 Task: Search one way flight ticket for 5 adults, 1 child, 2 infants in seat and 1 infant on lap in business from Tinian Island: Tinian International Airport (west Tinian) to Greenville: Pitt-greenville Airport on 5-2-2023. Choice of flights is Delta. Number of bags: 1 carry on bag. Price is upto 50000. Outbound departure time preference is 16:45.
Action: Mouse moved to (370, 328)
Screenshot: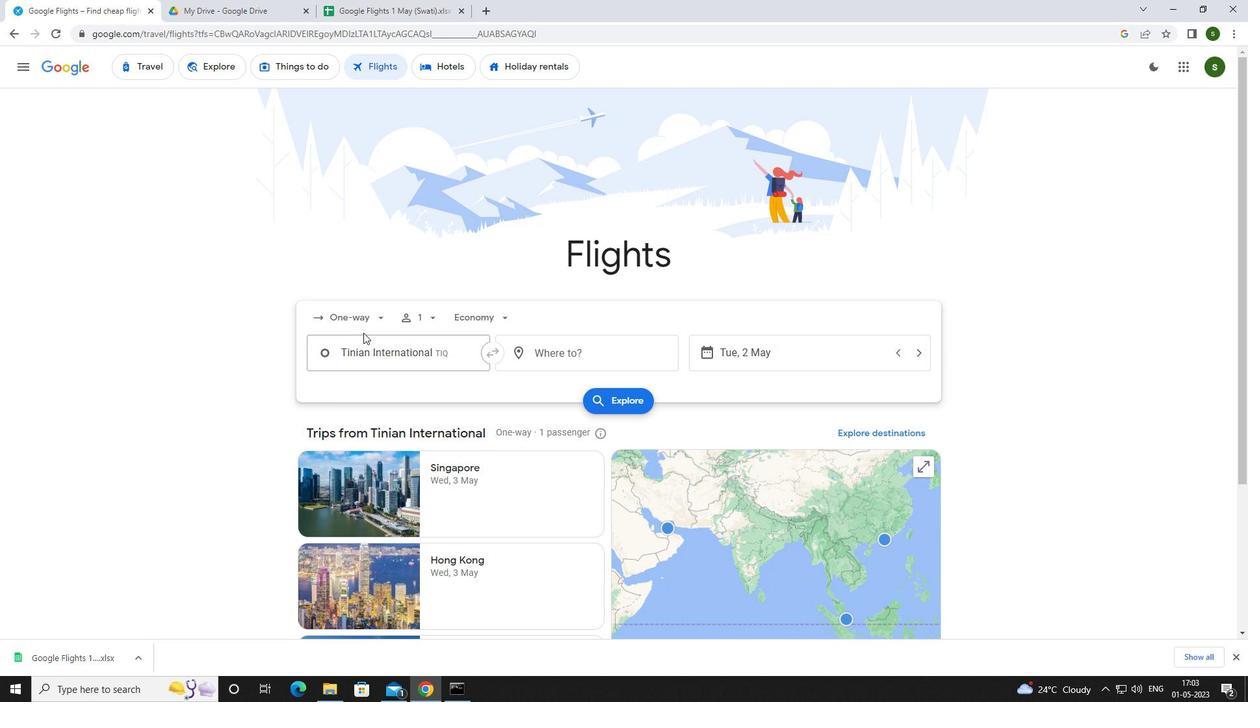 
Action: Mouse pressed left at (370, 328)
Screenshot: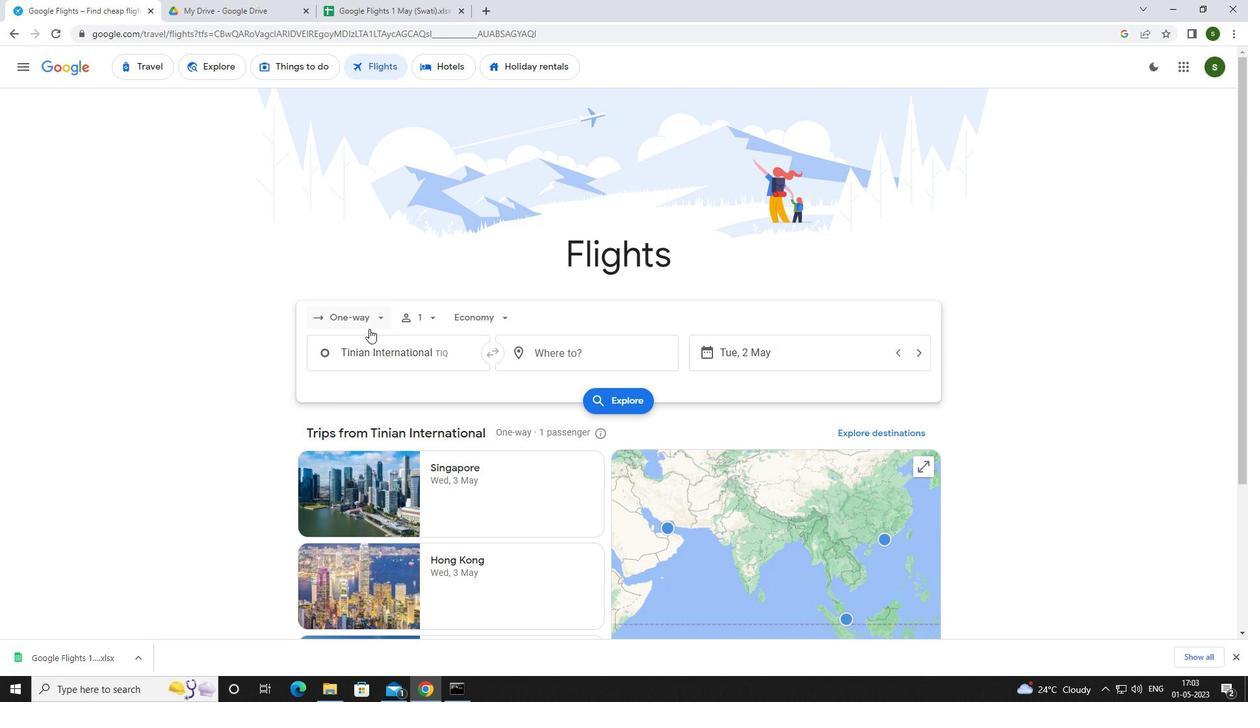 
Action: Mouse moved to (383, 368)
Screenshot: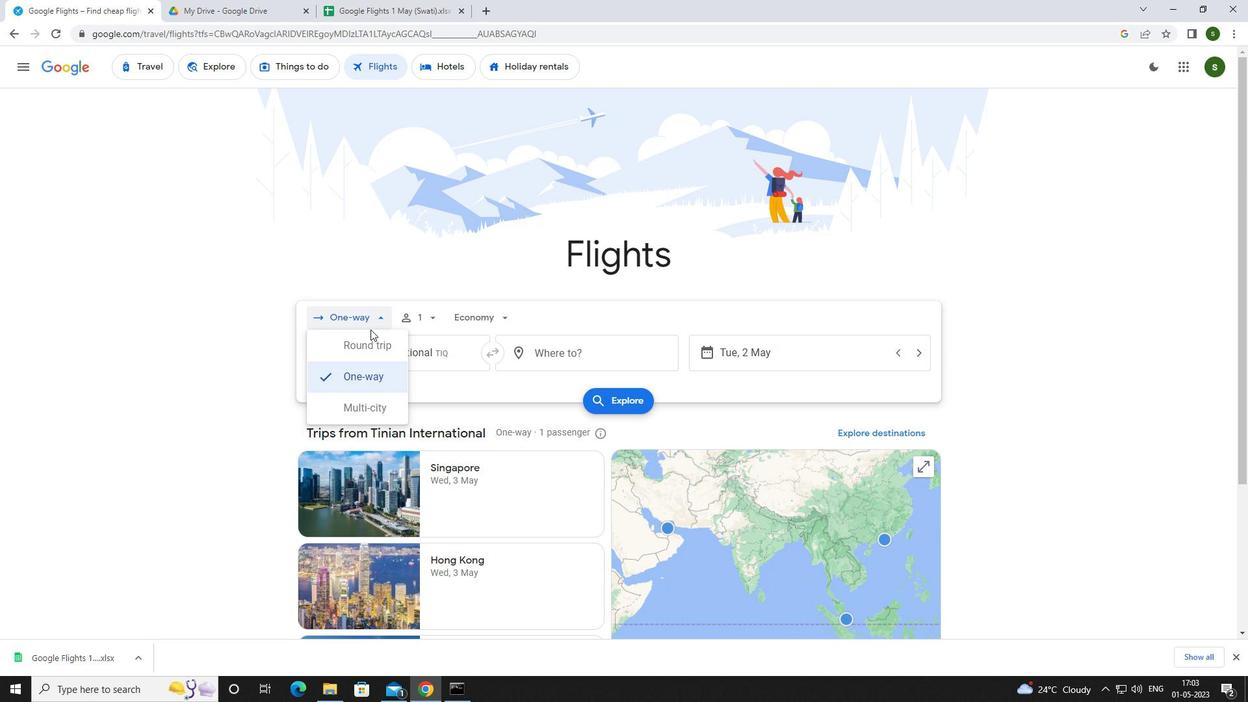 
Action: Mouse pressed left at (383, 368)
Screenshot: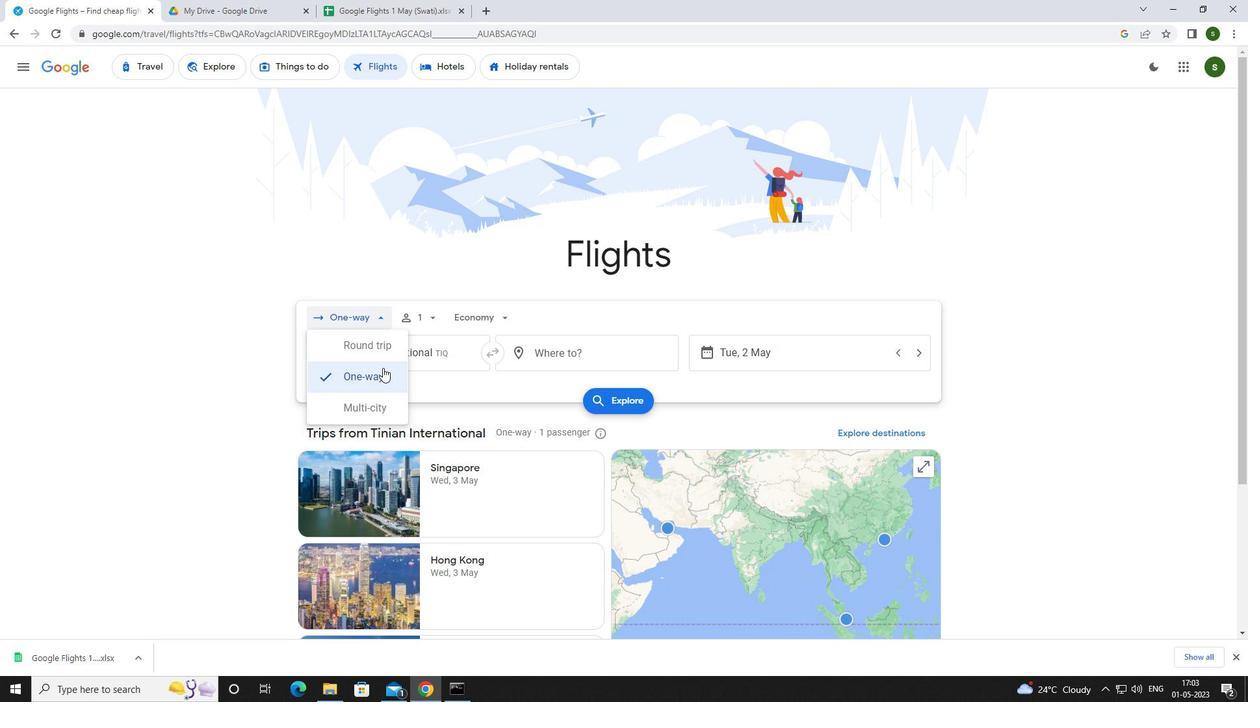 
Action: Mouse moved to (432, 314)
Screenshot: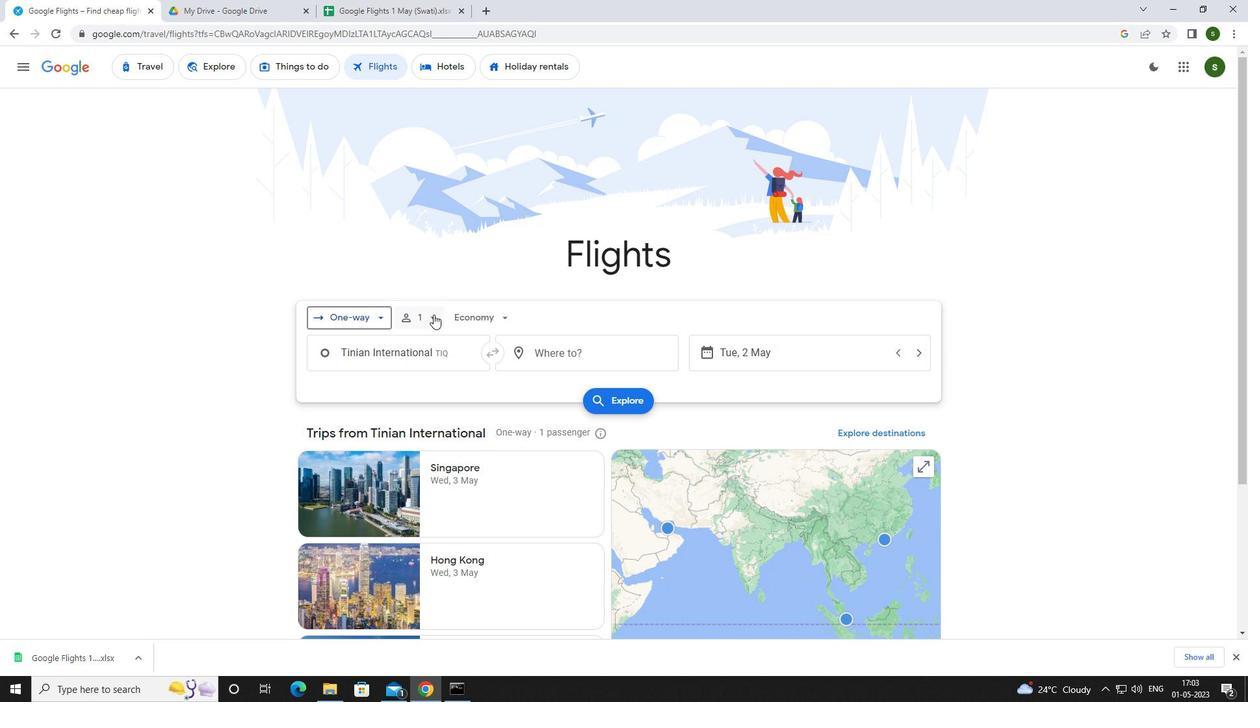 
Action: Mouse pressed left at (432, 314)
Screenshot: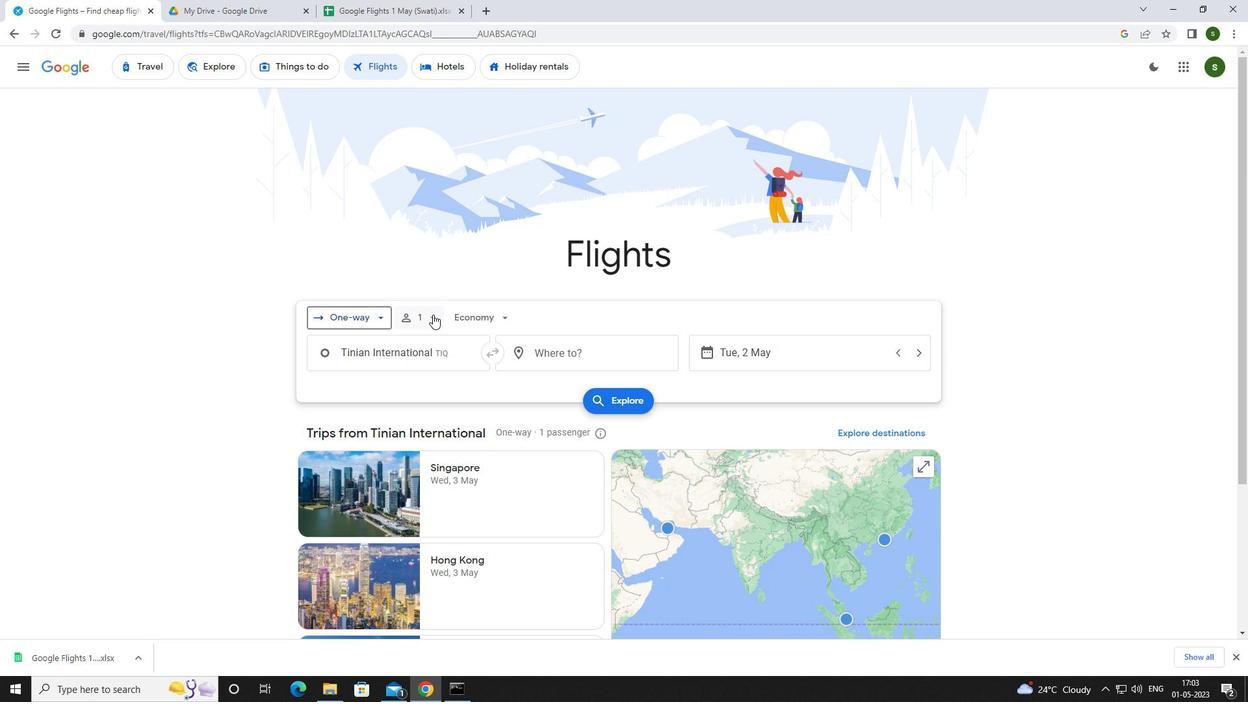 
Action: Mouse moved to (525, 346)
Screenshot: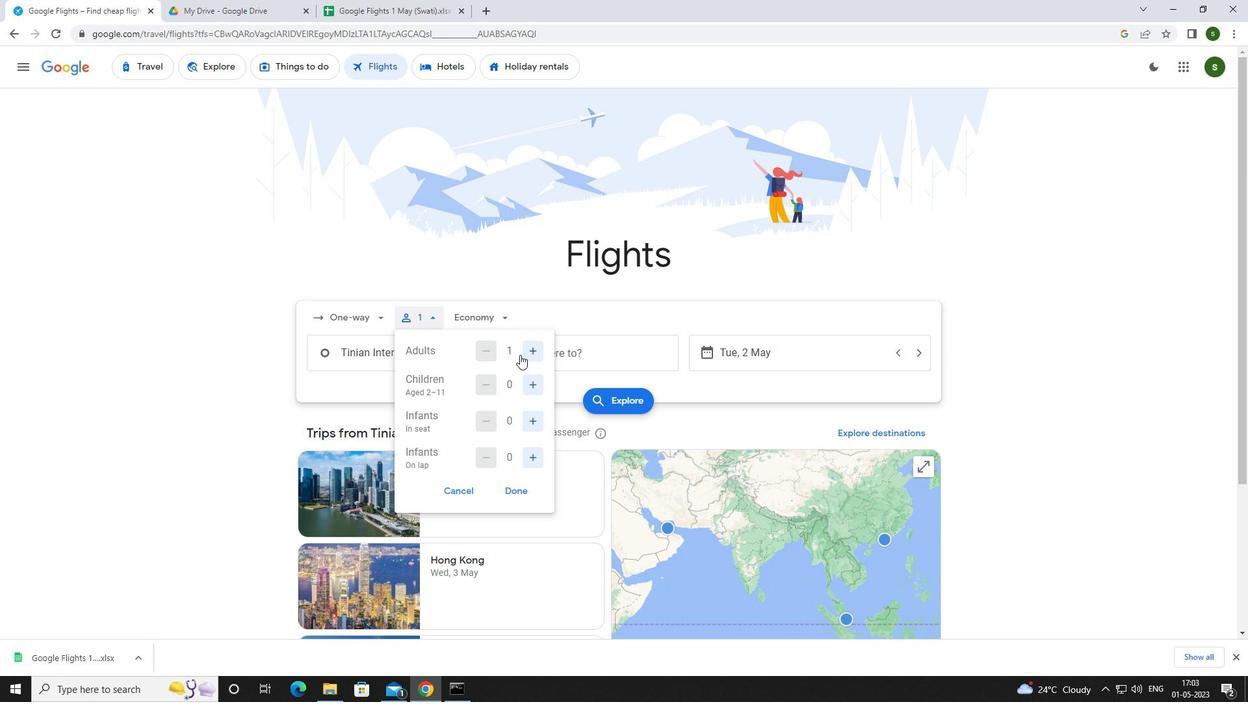 
Action: Mouse pressed left at (525, 346)
Screenshot: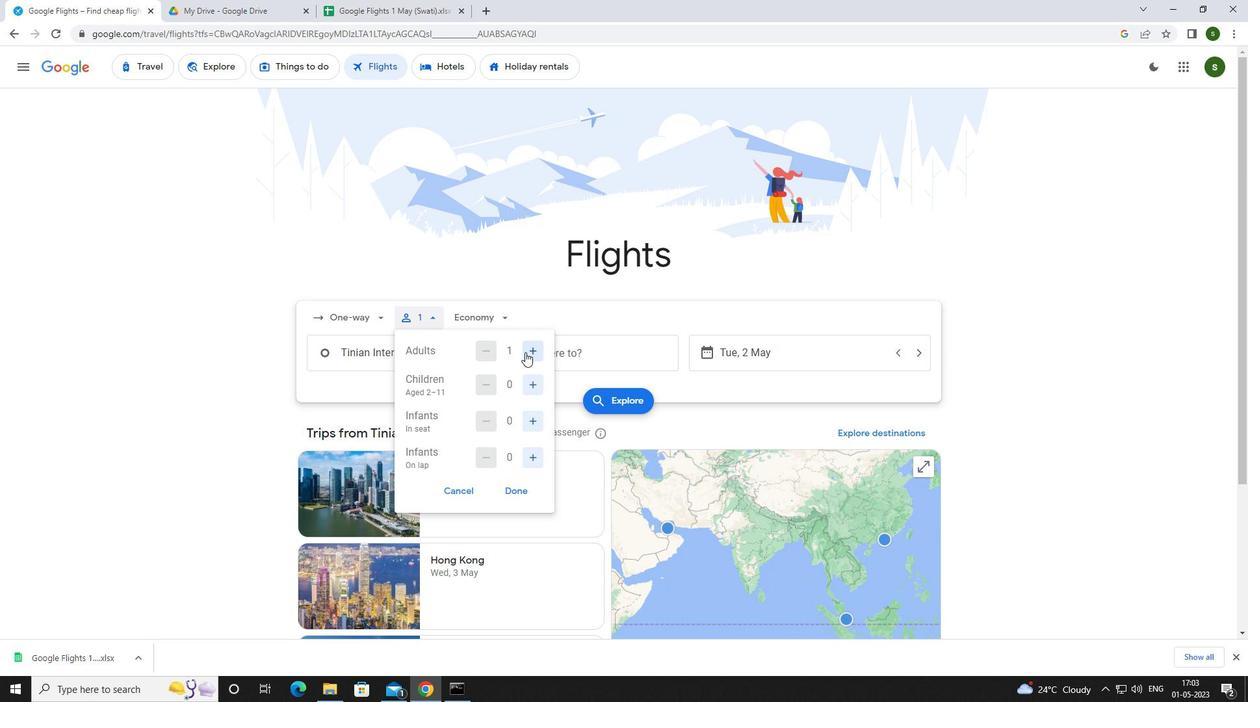 
Action: Mouse pressed left at (525, 346)
Screenshot: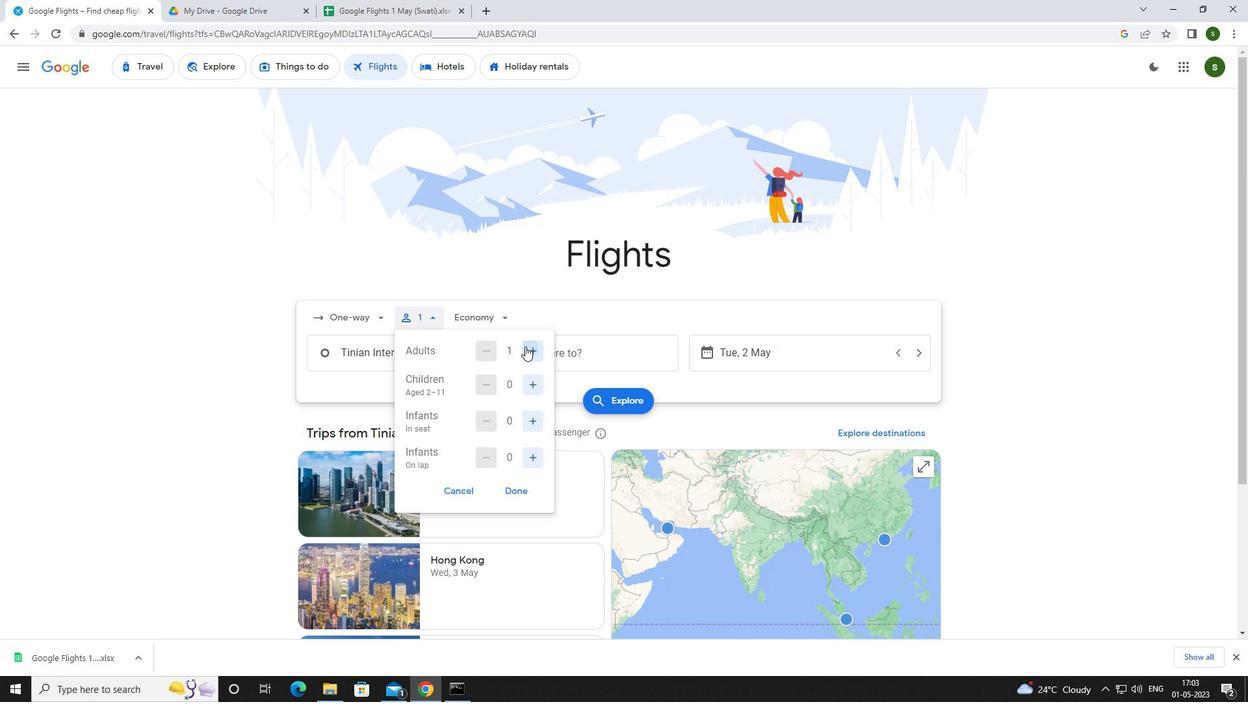 
Action: Mouse pressed left at (525, 346)
Screenshot: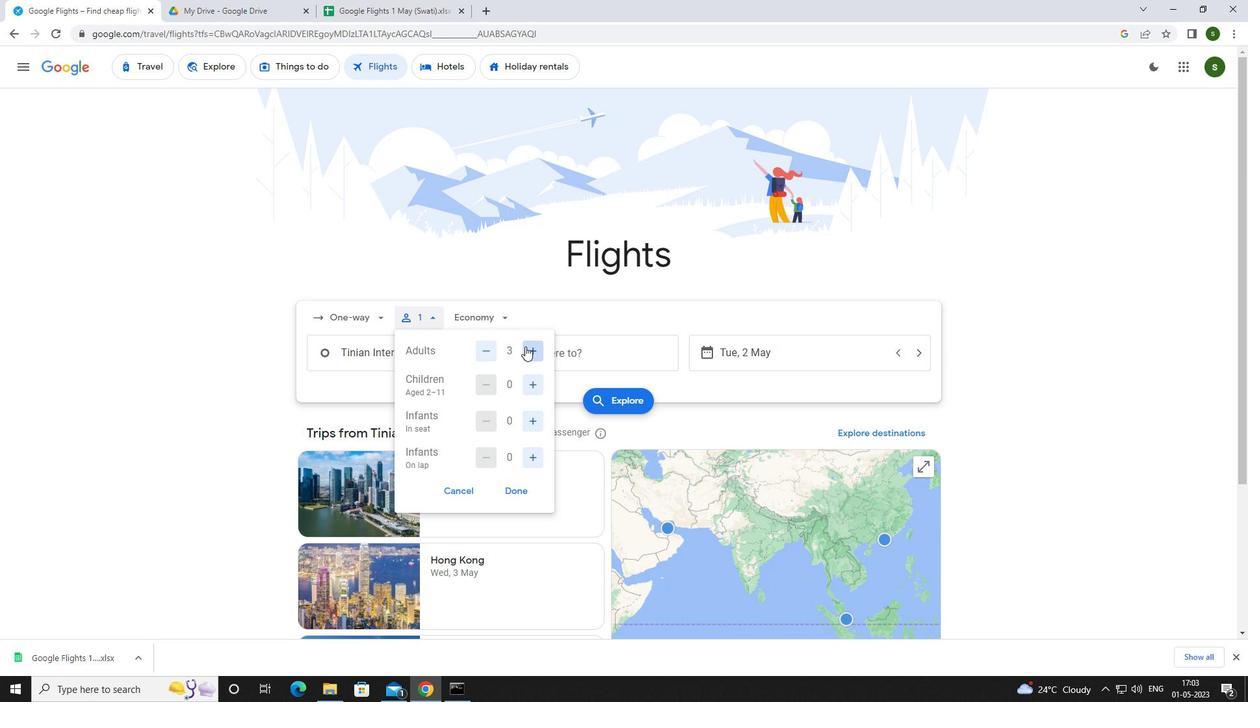 
Action: Mouse pressed left at (525, 346)
Screenshot: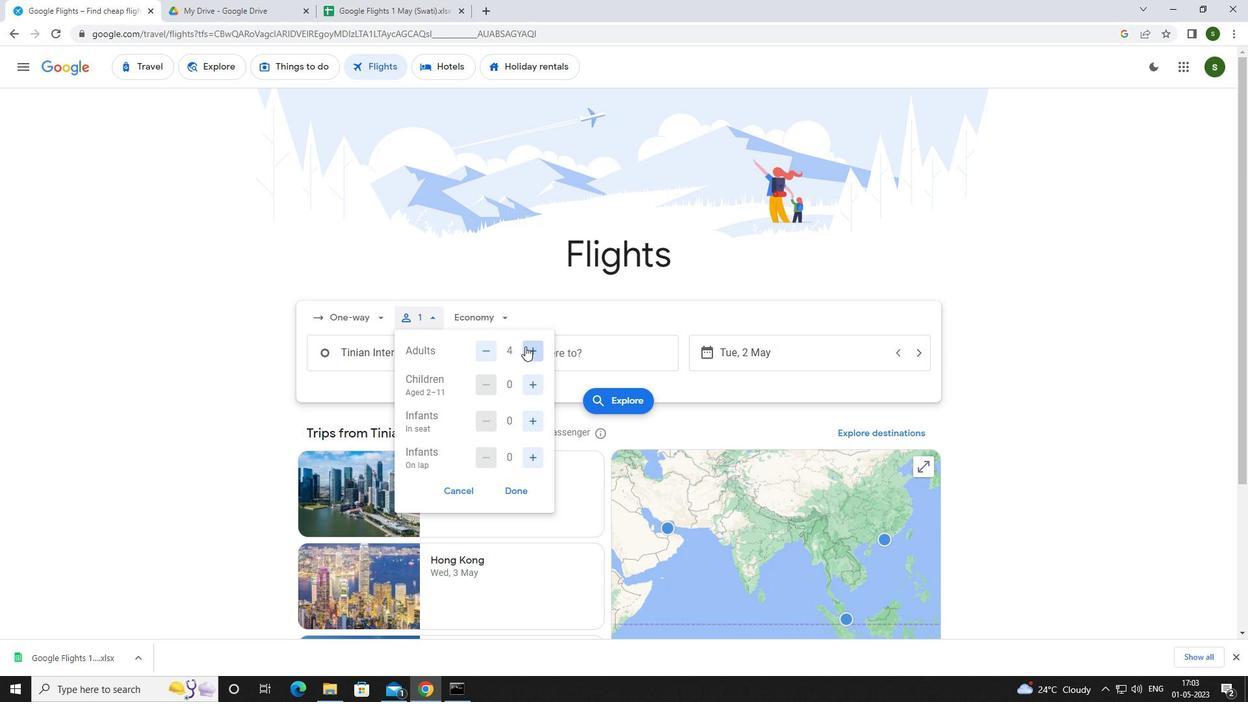 
Action: Mouse moved to (535, 379)
Screenshot: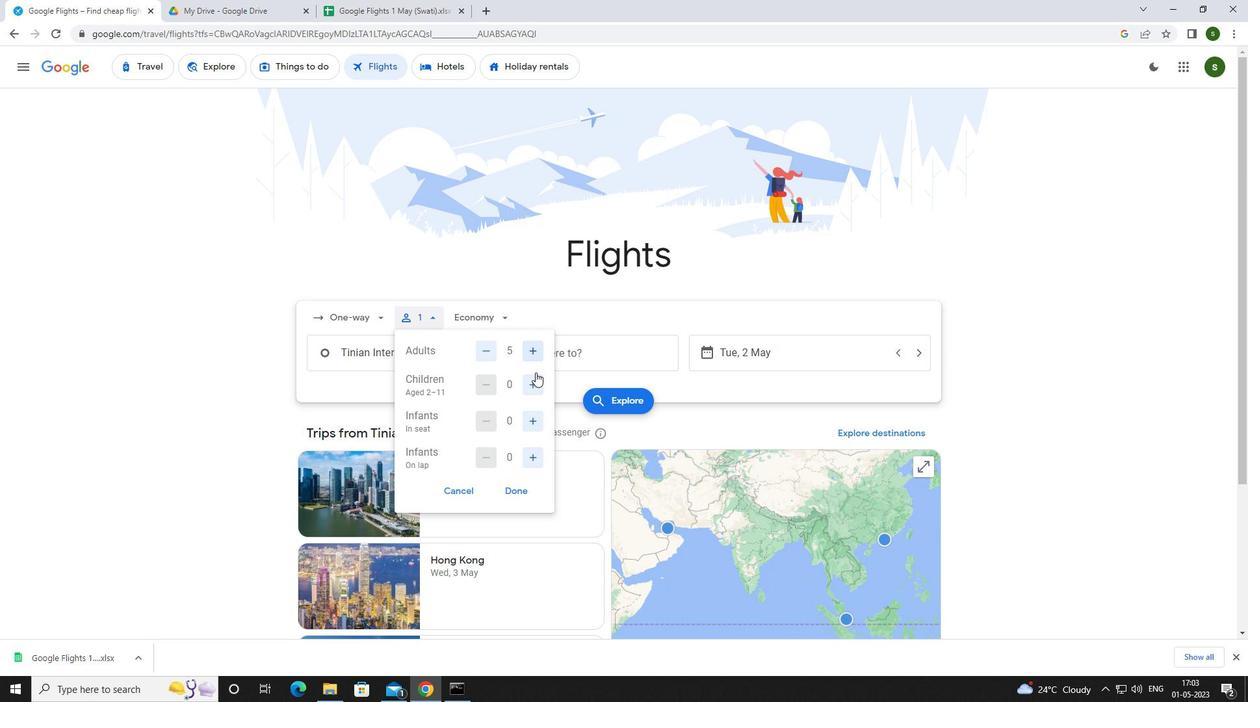 
Action: Mouse pressed left at (535, 379)
Screenshot: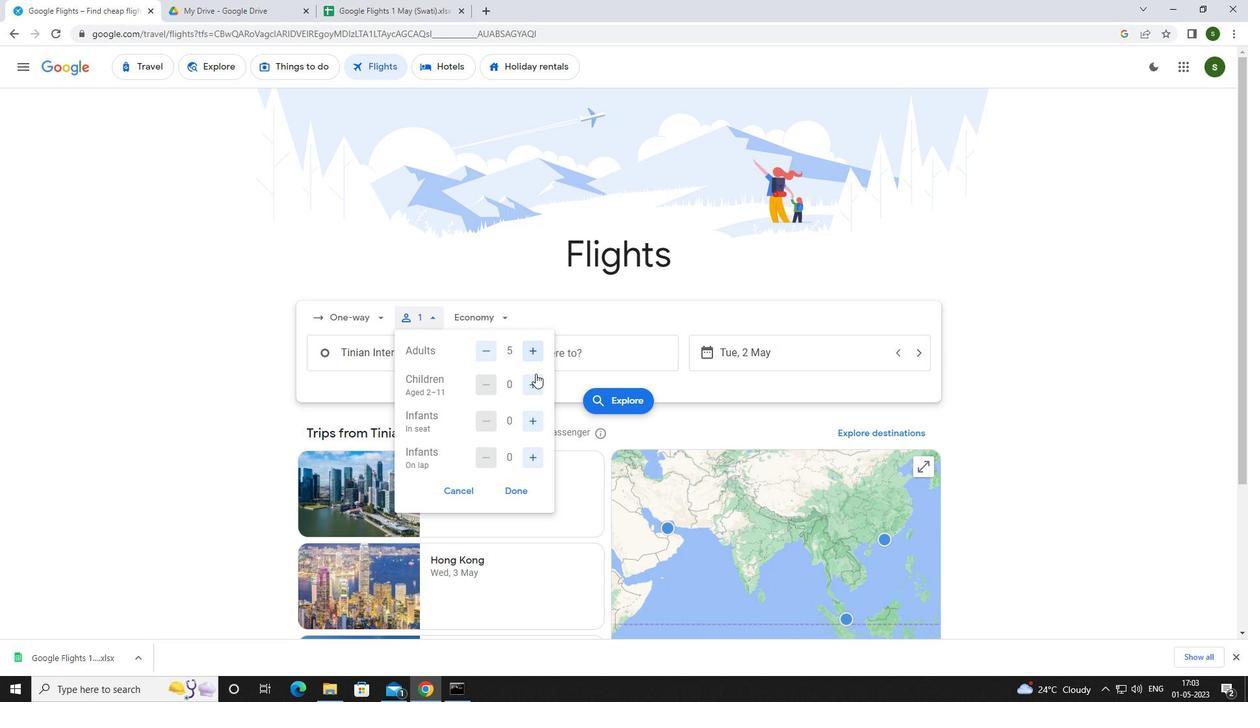 
Action: Mouse moved to (532, 418)
Screenshot: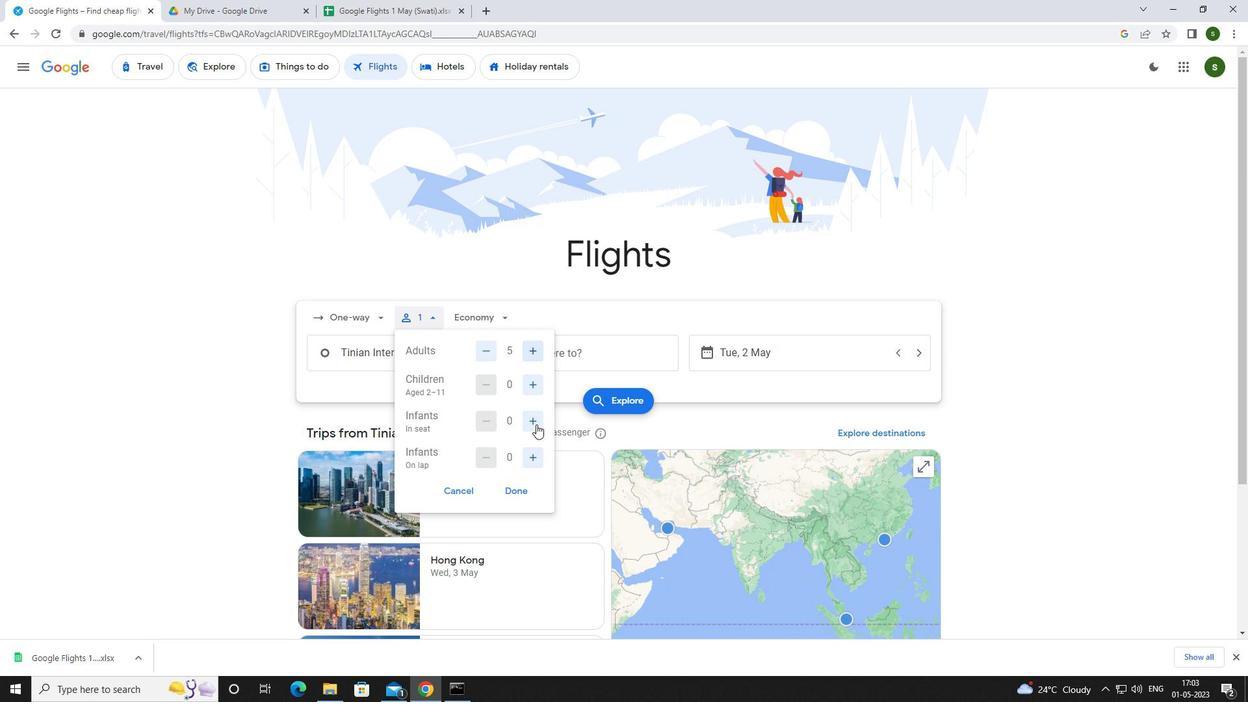 
Action: Mouse pressed left at (532, 418)
Screenshot: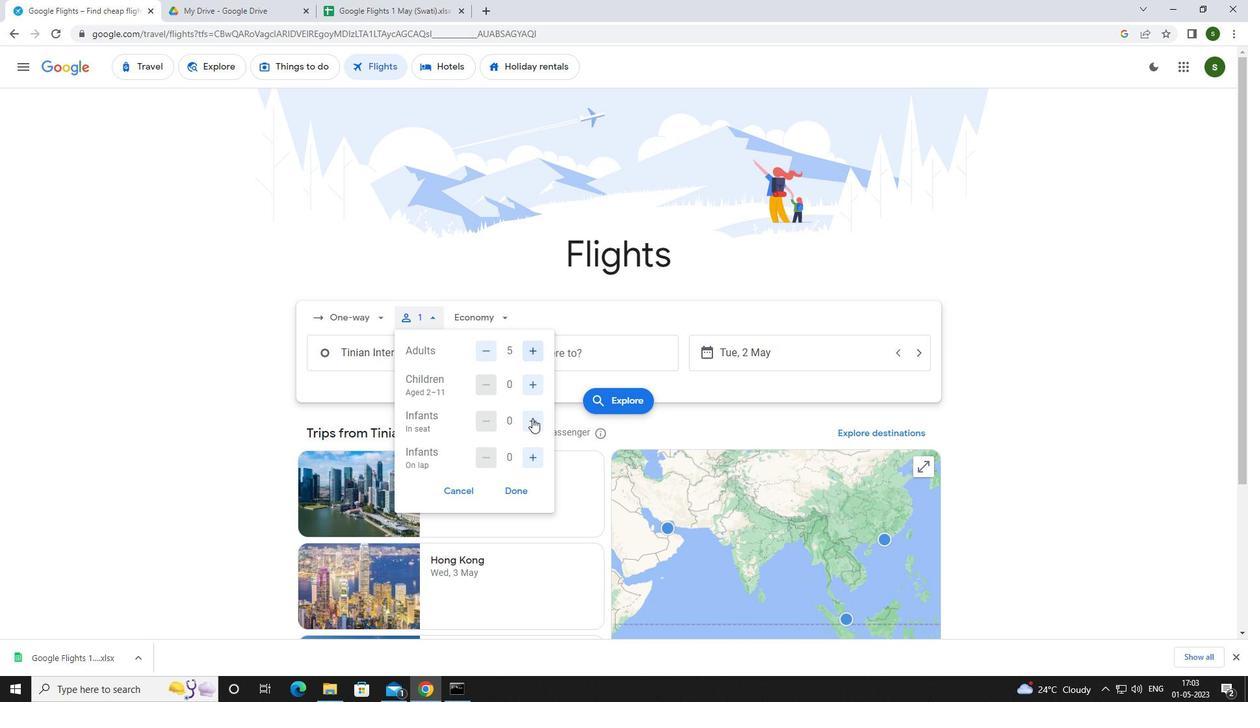
Action: Mouse pressed left at (532, 418)
Screenshot: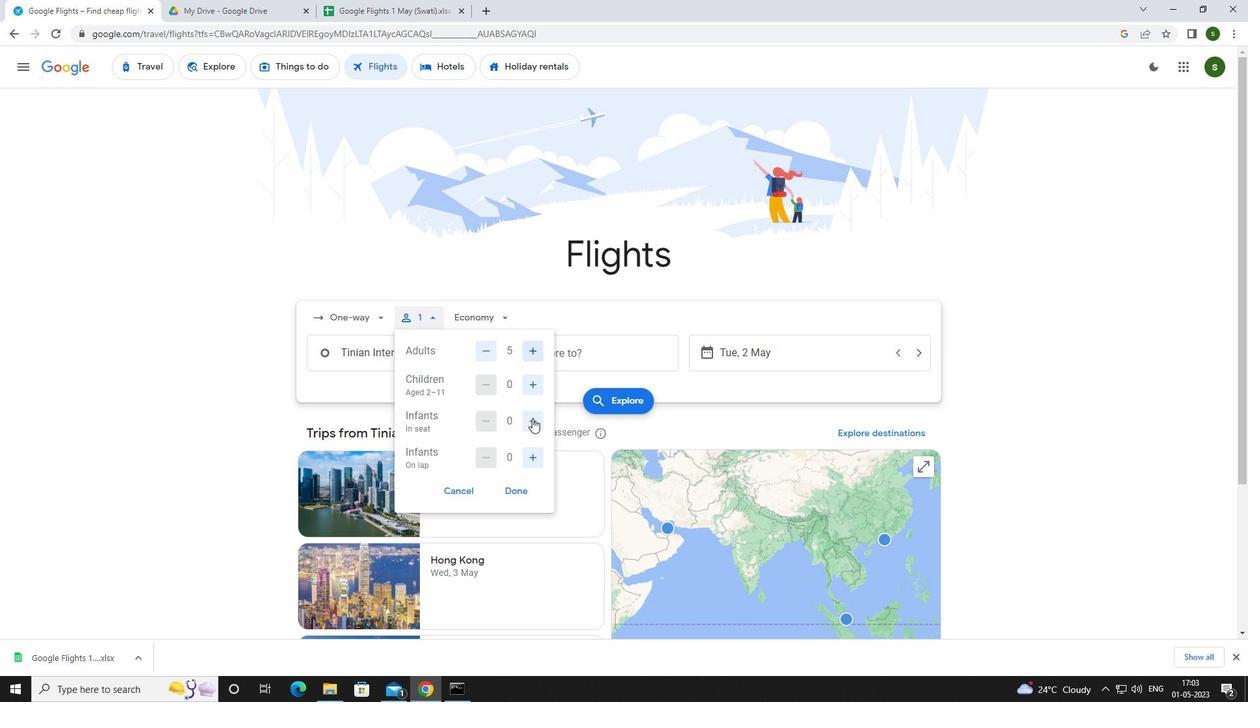 
Action: Mouse moved to (535, 457)
Screenshot: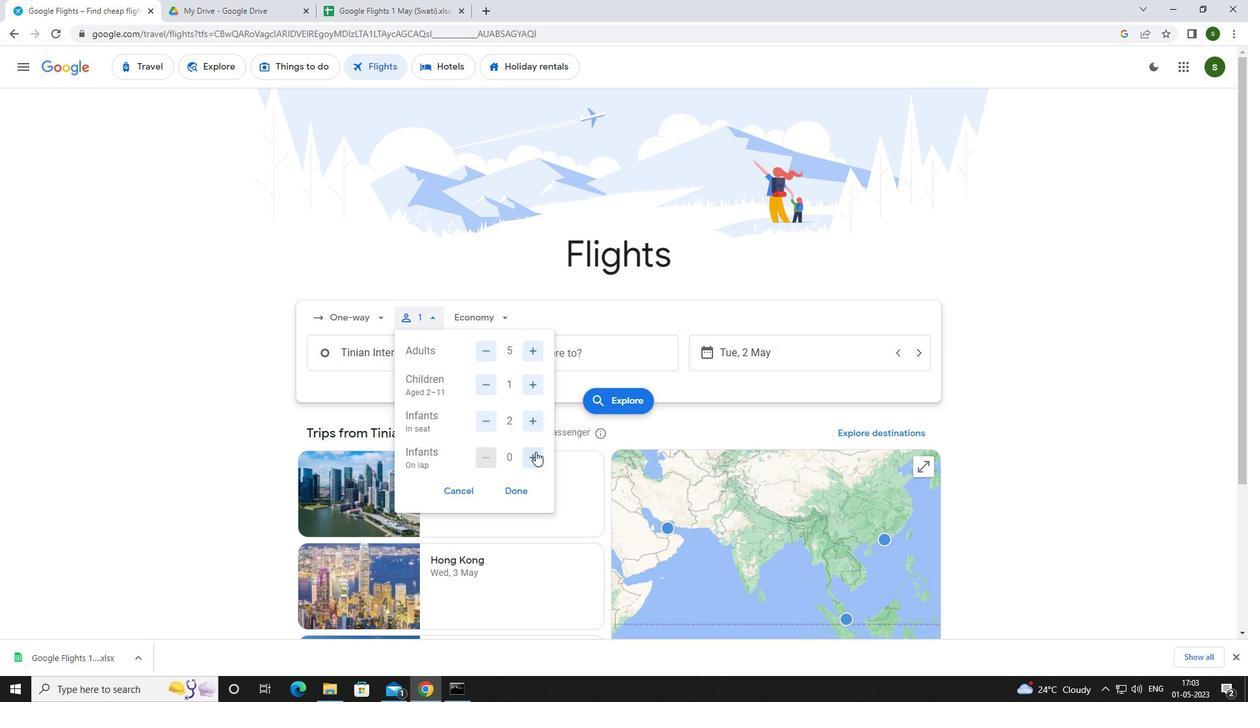 
Action: Mouse pressed left at (535, 457)
Screenshot: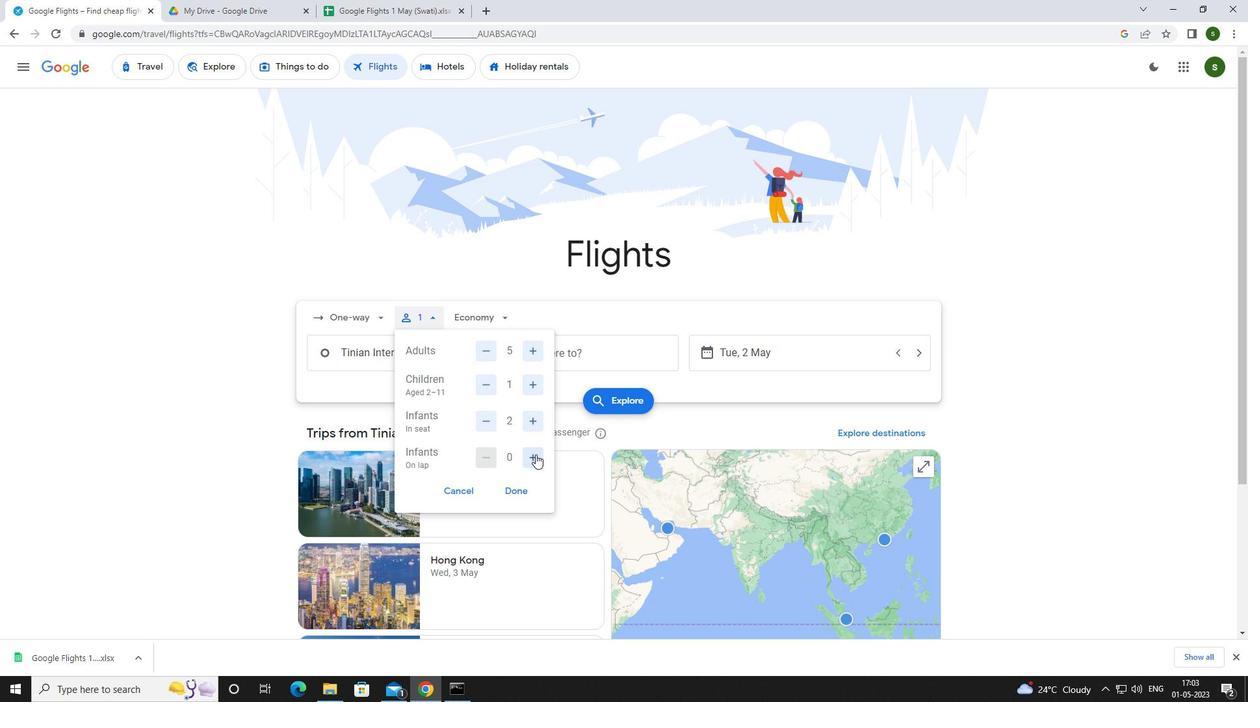 
Action: Mouse moved to (483, 311)
Screenshot: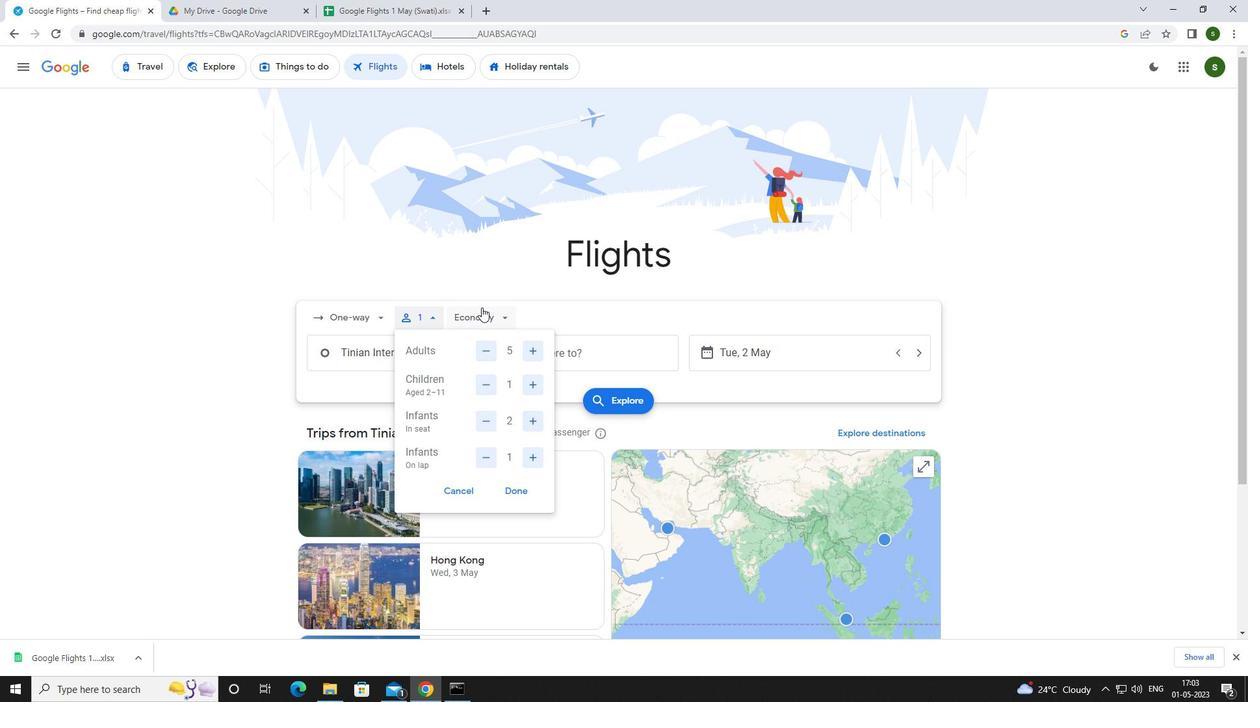 
Action: Mouse pressed left at (483, 311)
Screenshot: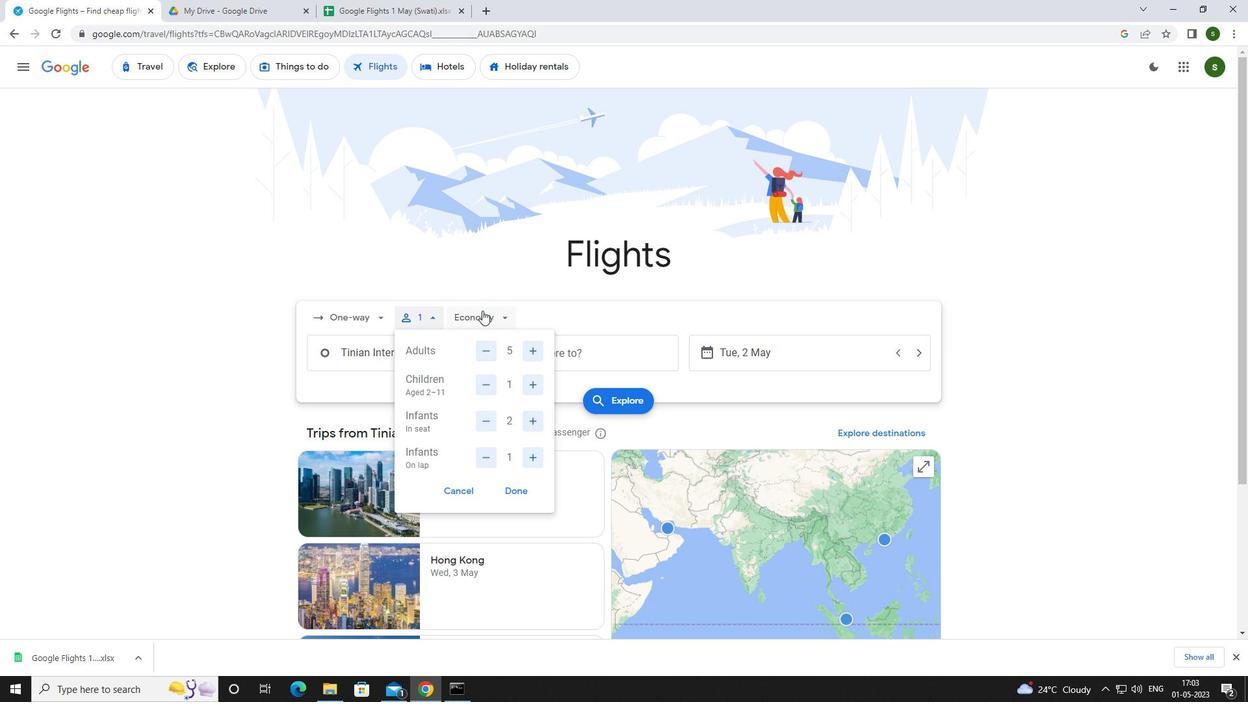 
Action: Mouse moved to (503, 405)
Screenshot: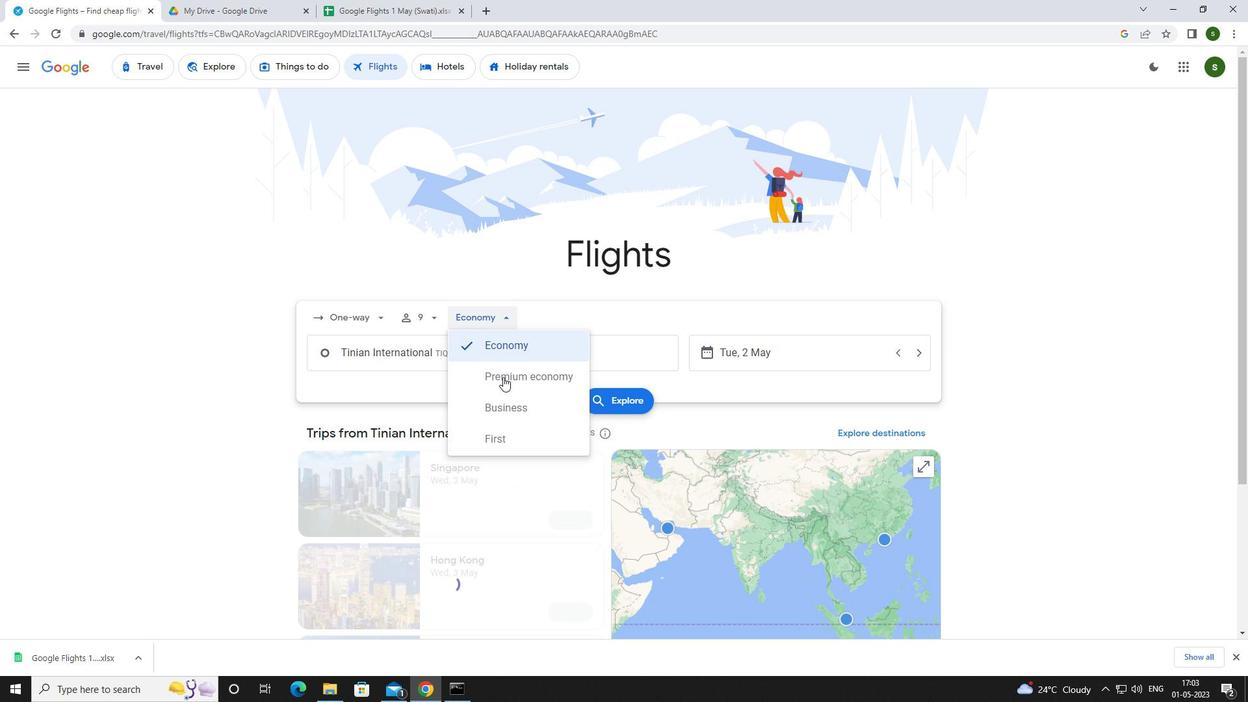 
Action: Mouse pressed left at (503, 405)
Screenshot: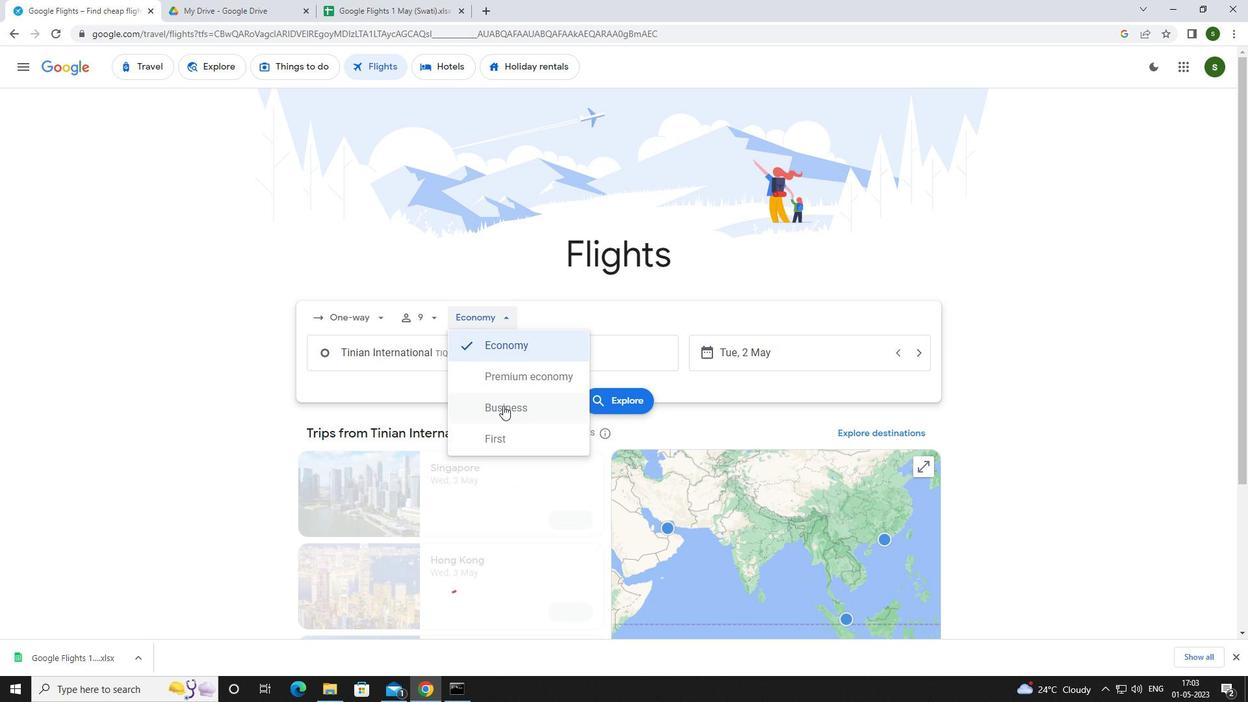 
Action: Mouse moved to (475, 356)
Screenshot: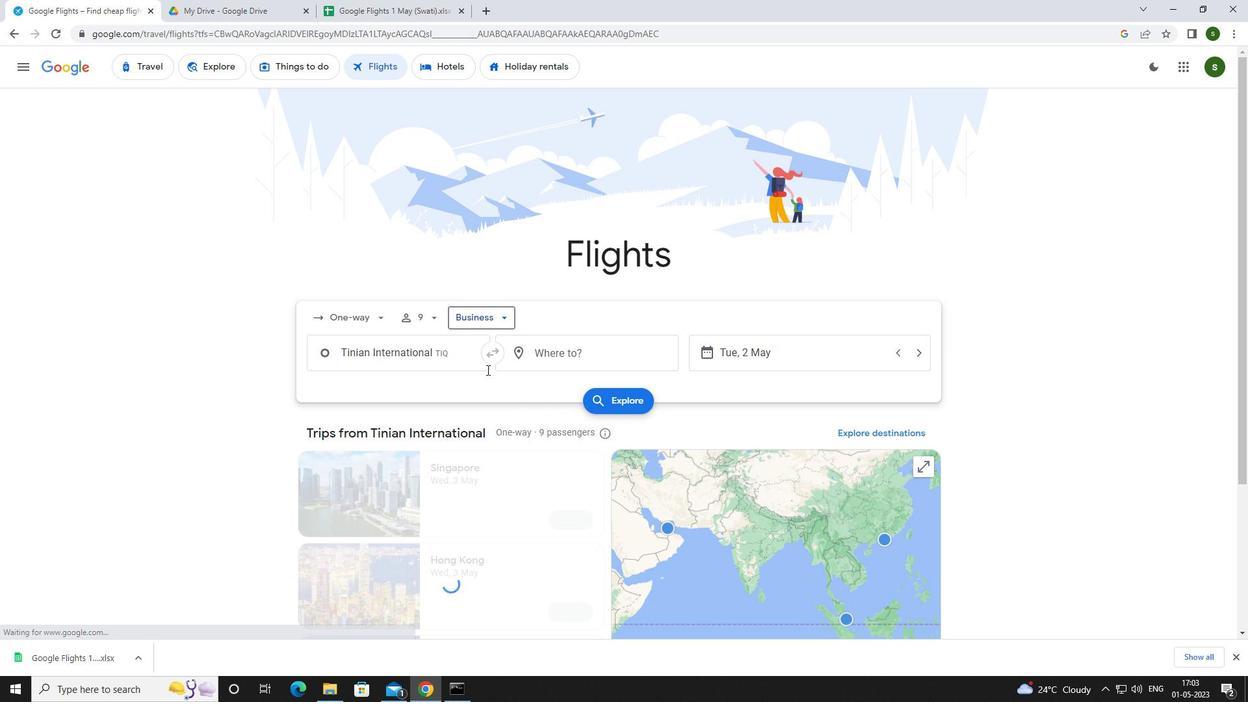 
Action: Mouse pressed left at (475, 356)
Screenshot: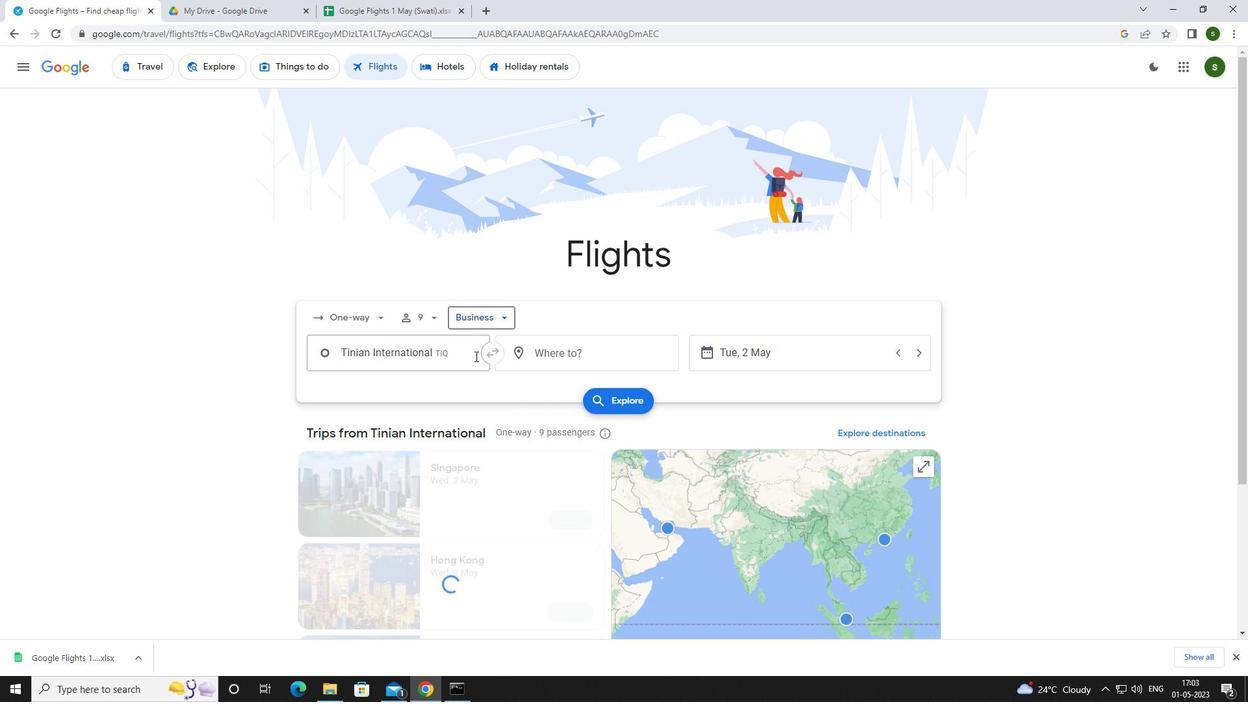 
Action: Mouse moved to (475, 355)
Screenshot: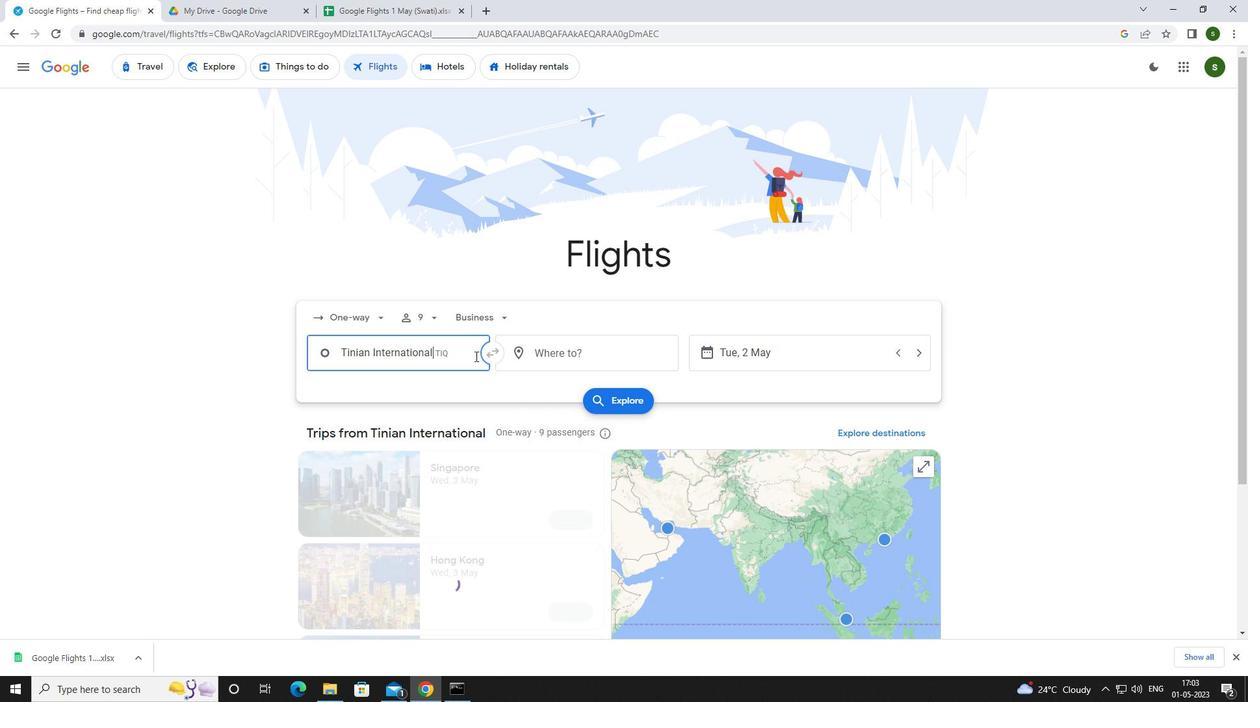 
Action: Key pressed <Key.caps_lock>y<Key.backspace>t<Key.caps_lock>inia
Screenshot: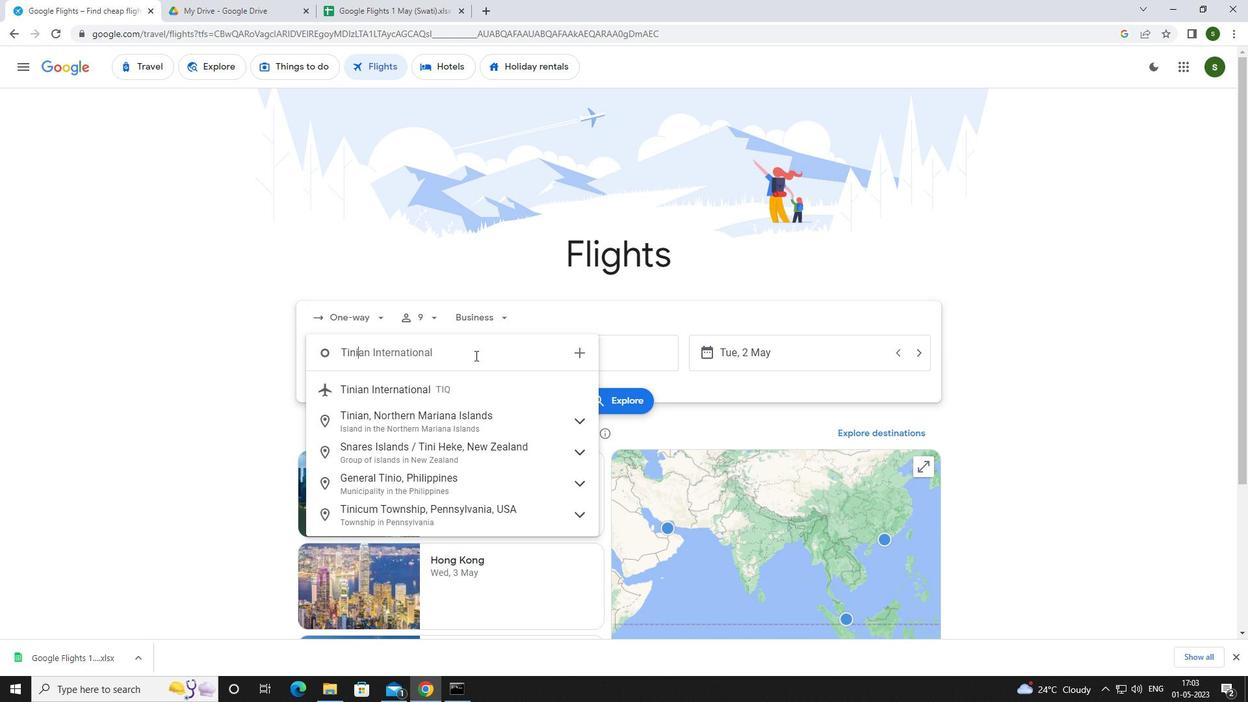 
Action: Mouse moved to (479, 384)
Screenshot: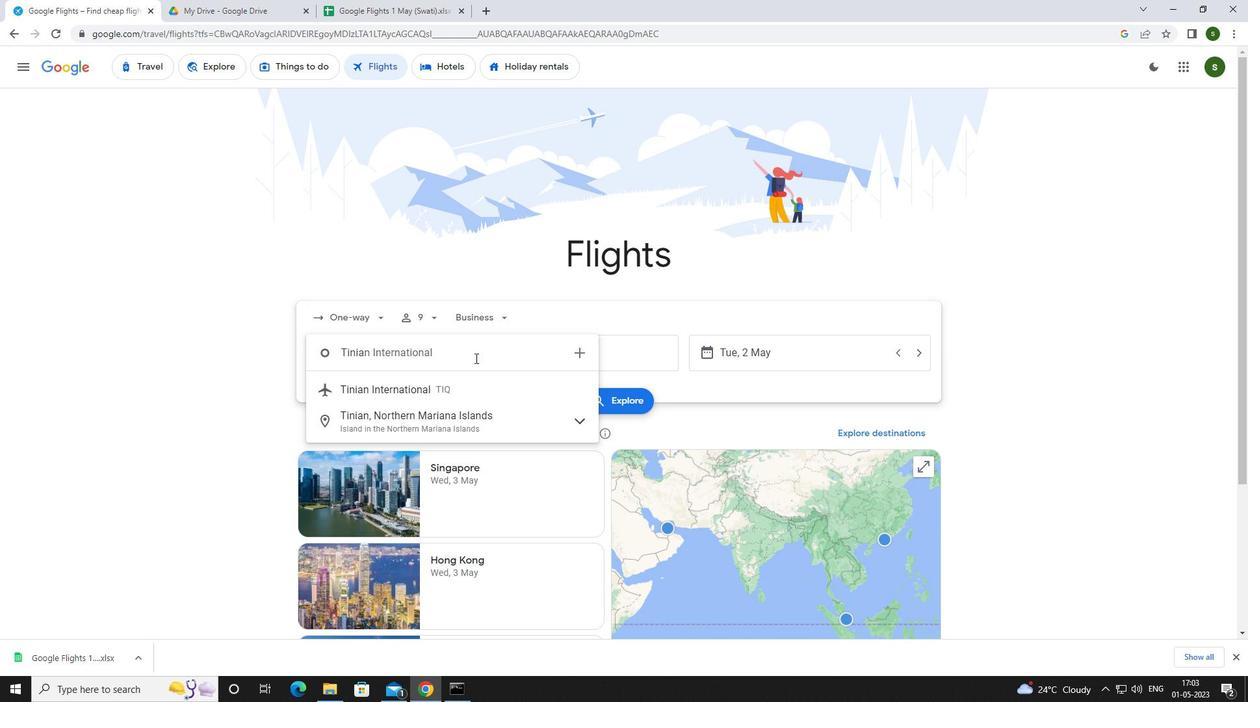 
Action: Mouse pressed left at (479, 384)
Screenshot: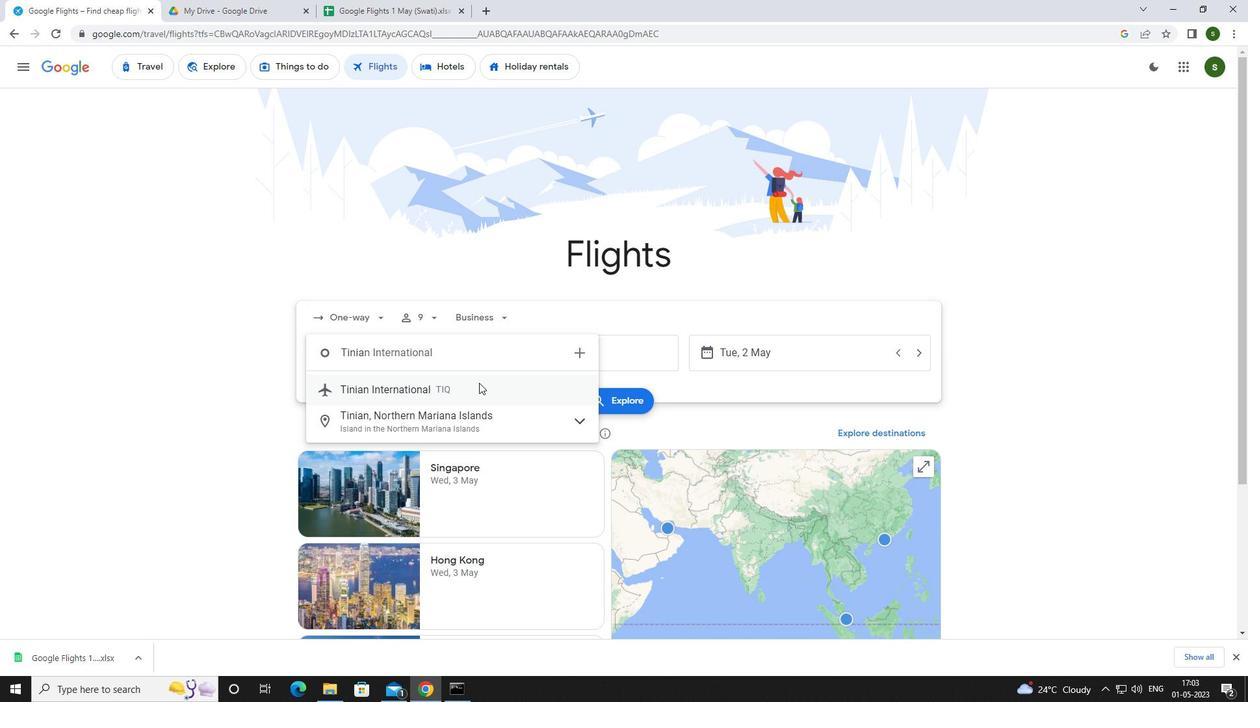 
Action: Mouse moved to (587, 351)
Screenshot: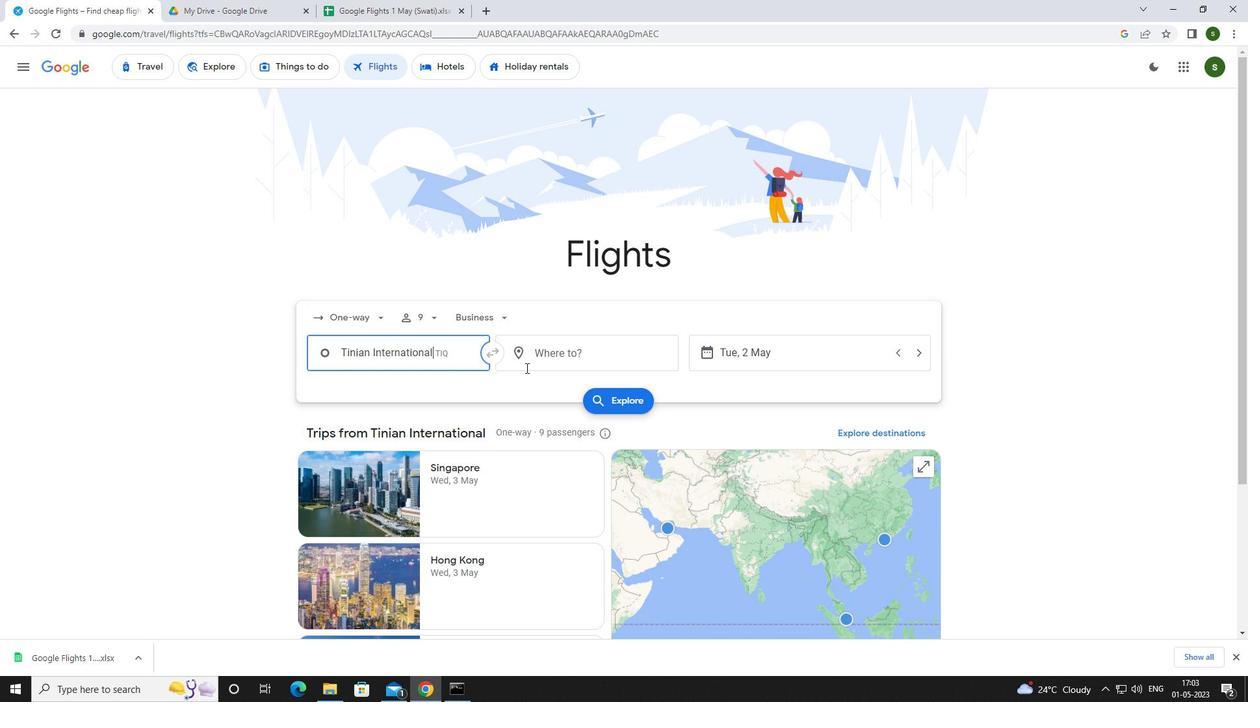 
Action: Mouse pressed left at (587, 351)
Screenshot: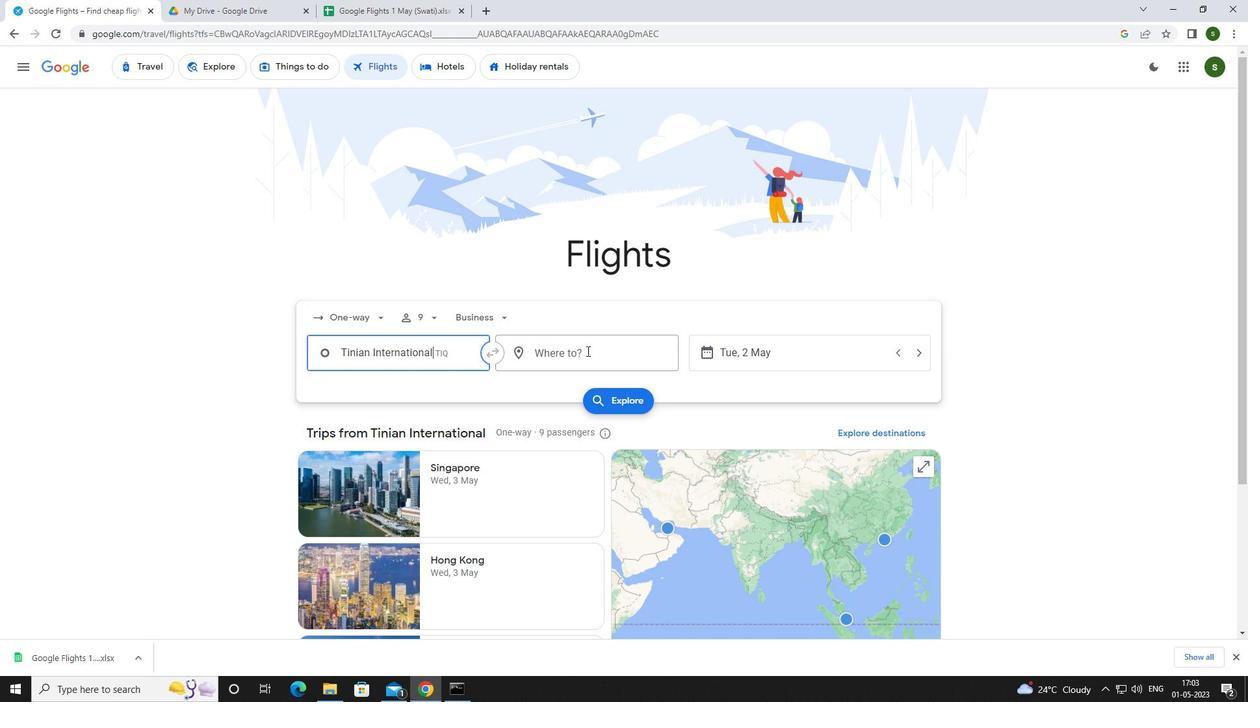 
Action: Mouse moved to (543, 366)
Screenshot: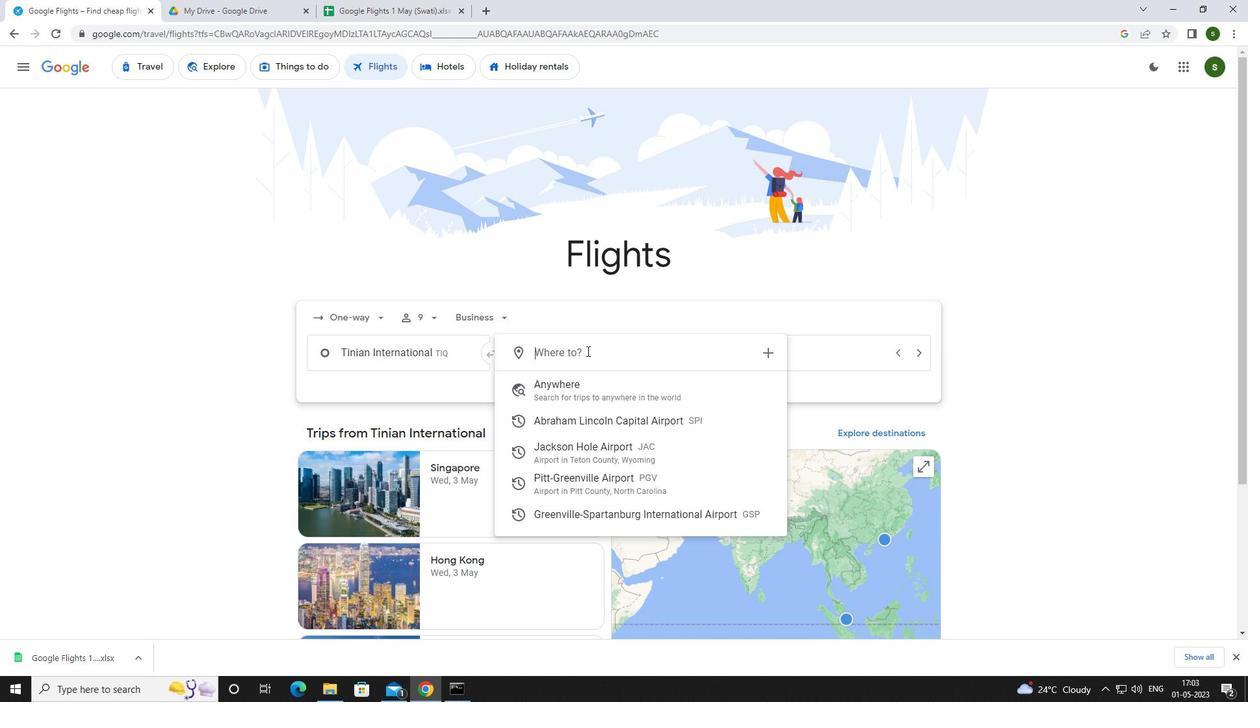 
Action: Key pressed <Key.caps_lock>p<Key.caps_lock>itt
Screenshot: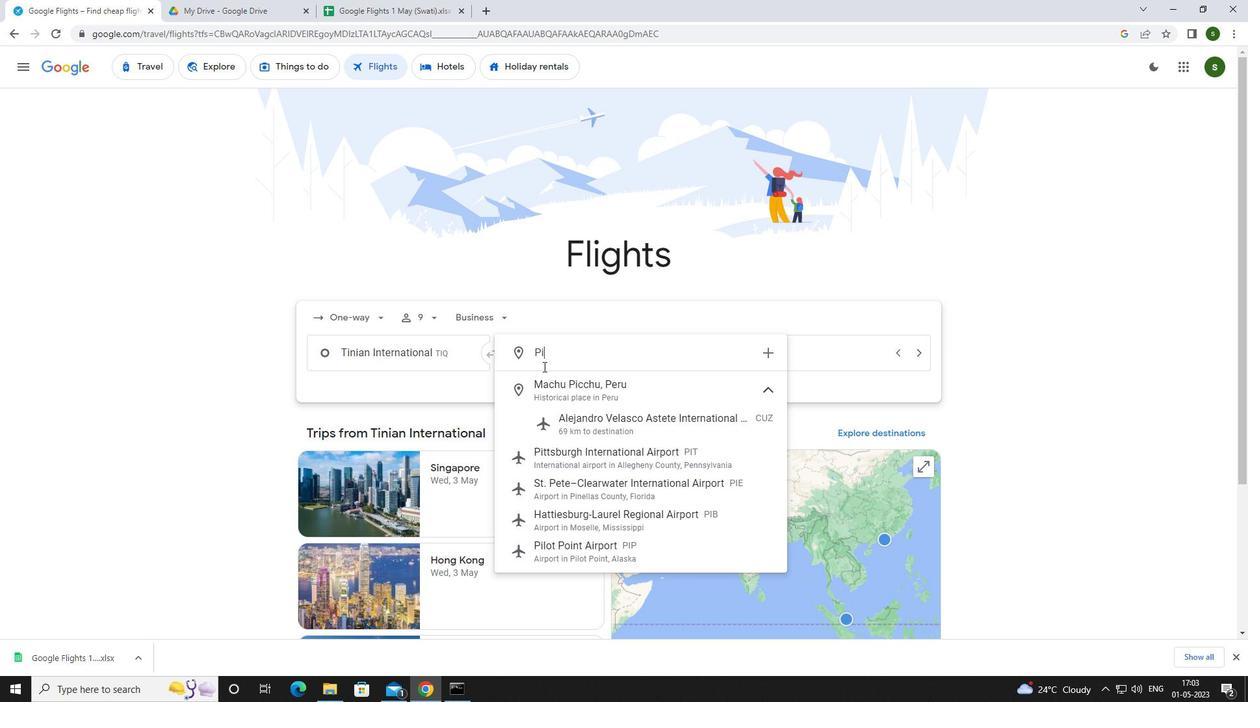 
Action: Mouse moved to (577, 490)
Screenshot: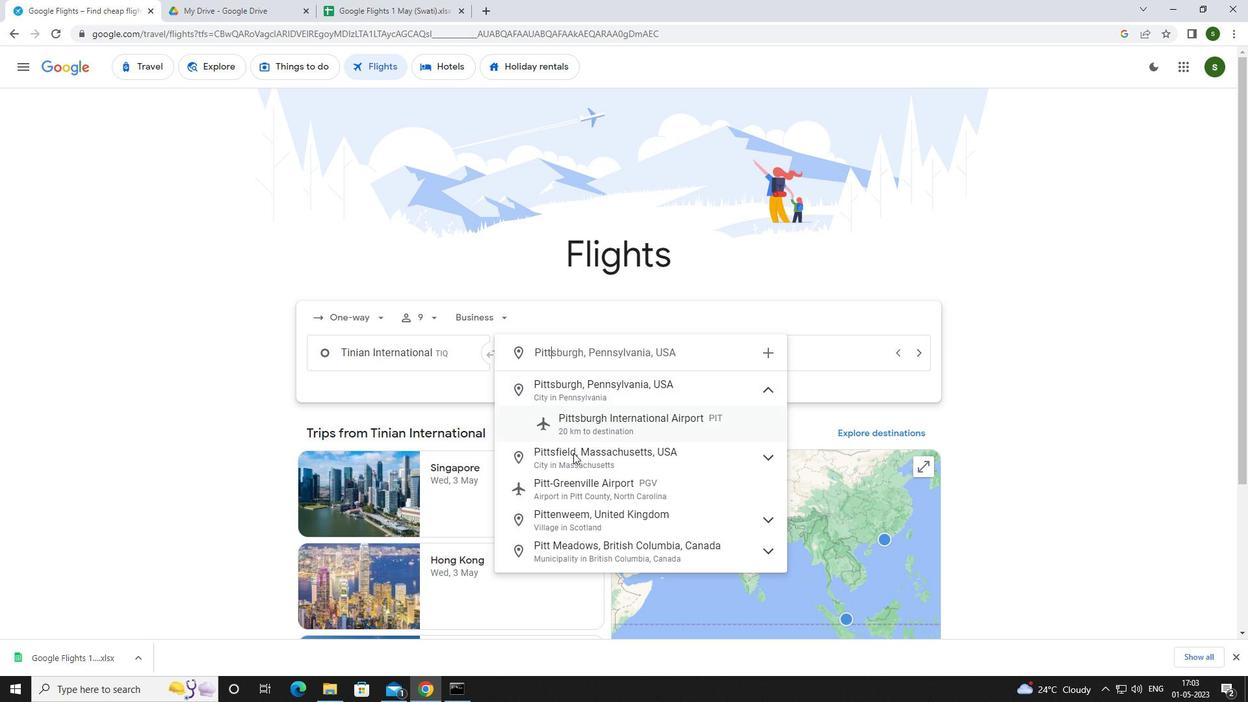 
Action: Mouse pressed left at (577, 490)
Screenshot: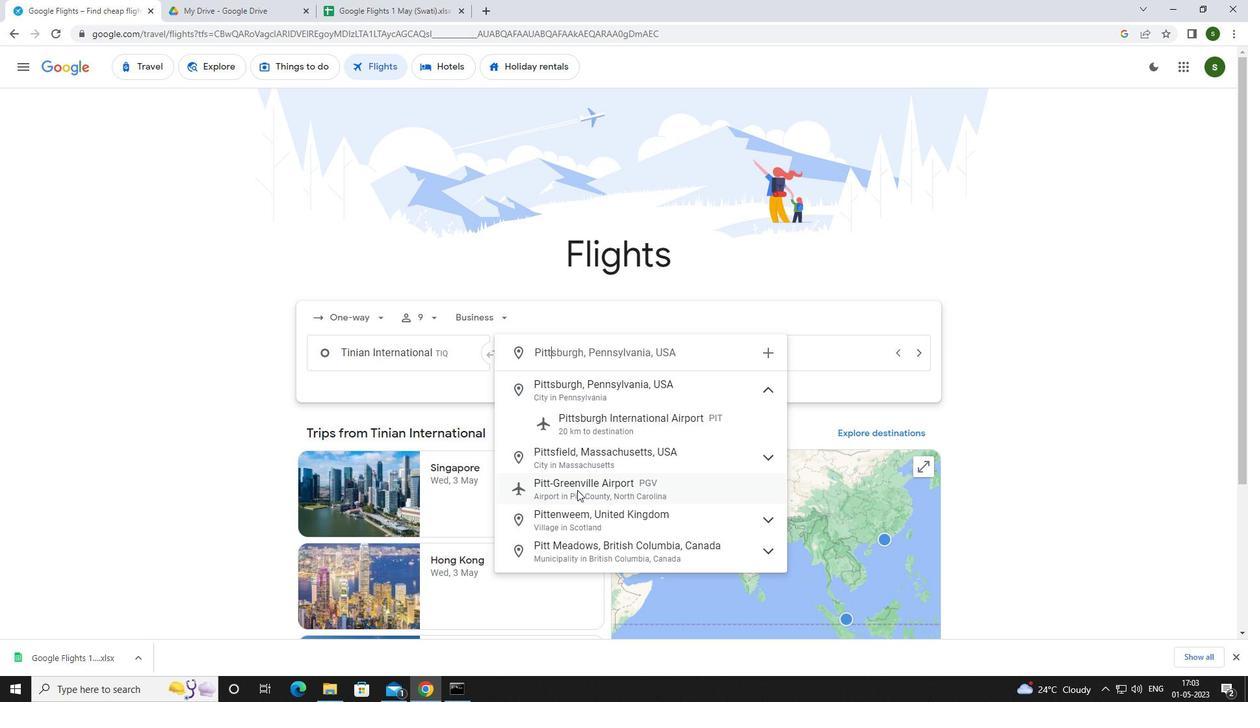 
Action: Mouse moved to (788, 353)
Screenshot: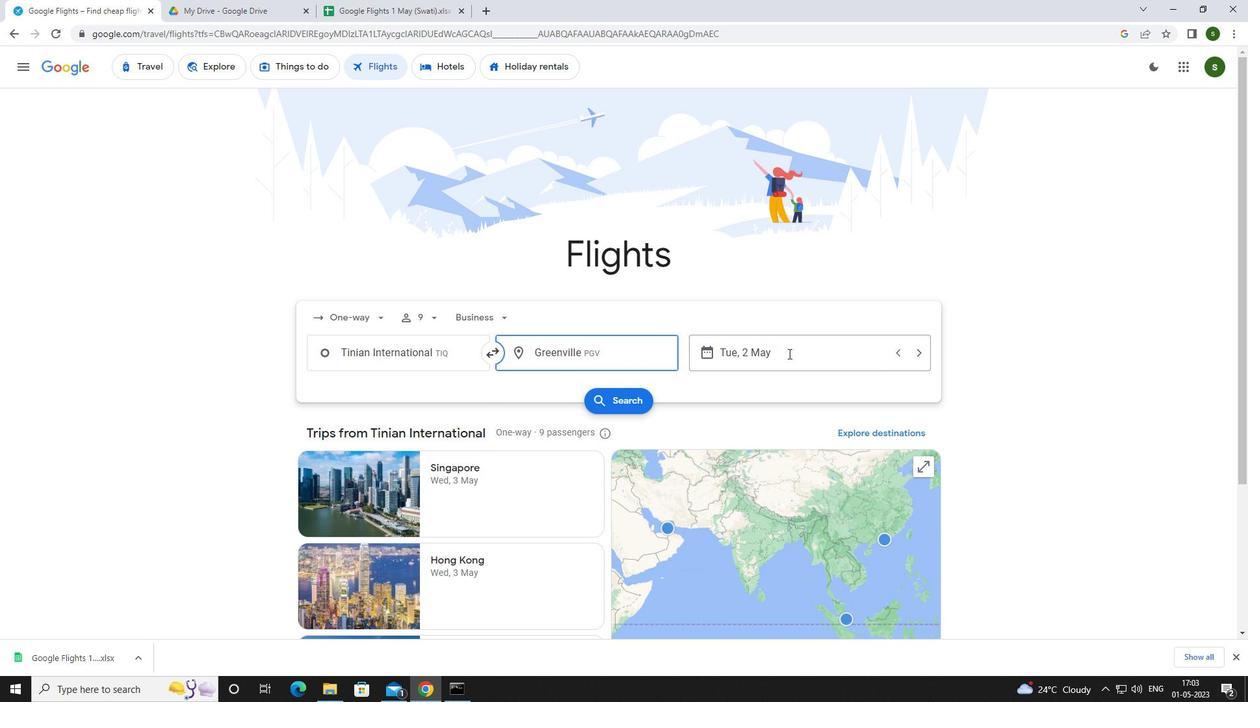 
Action: Mouse pressed left at (788, 353)
Screenshot: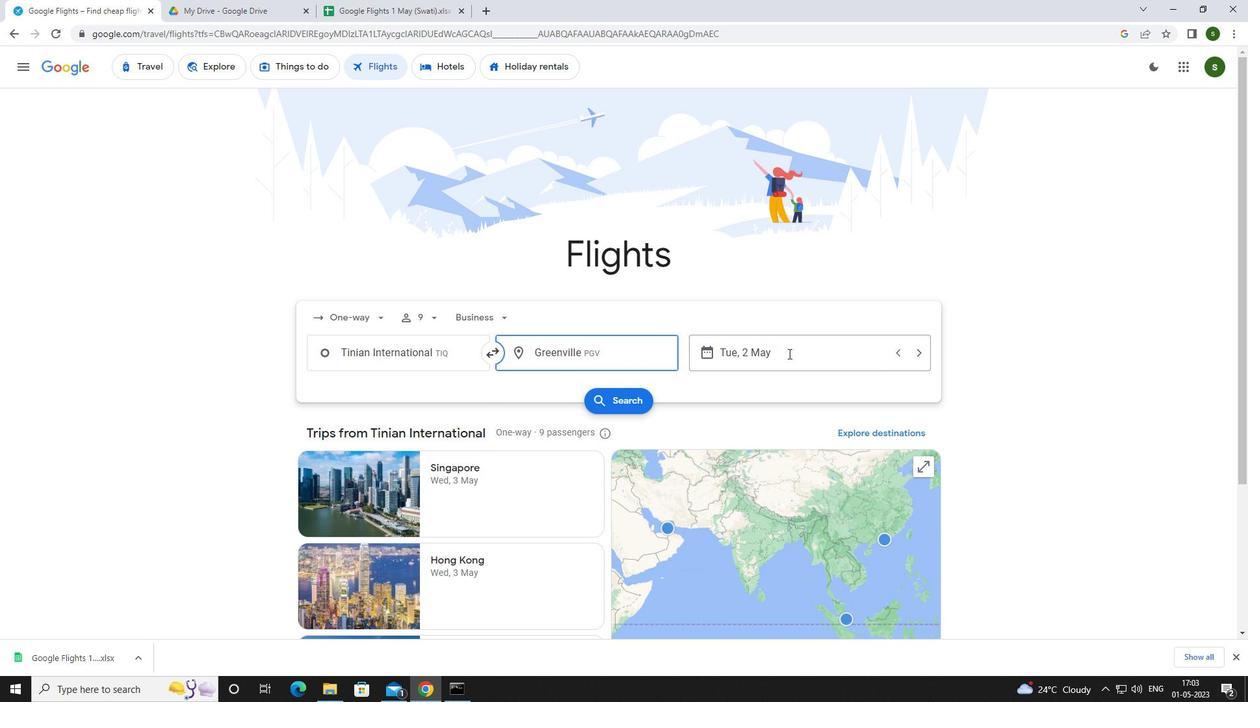 
Action: Mouse moved to (536, 411)
Screenshot: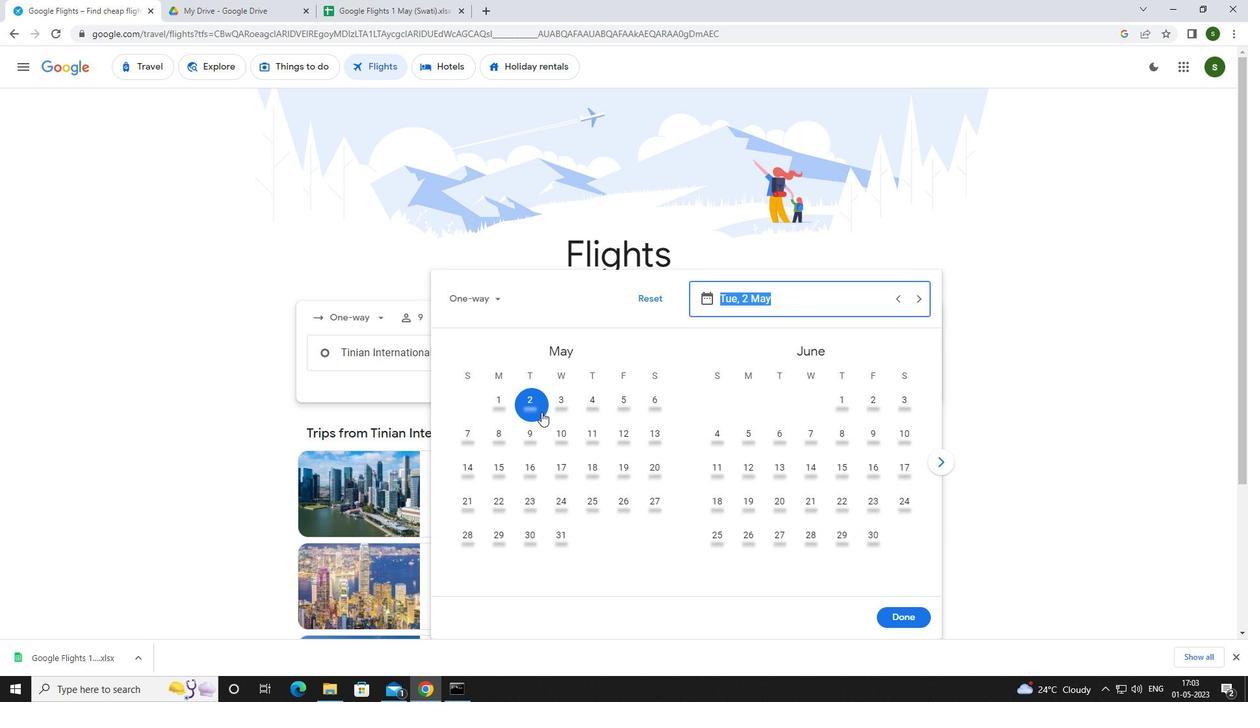
Action: Mouse pressed left at (536, 411)
Screenshot: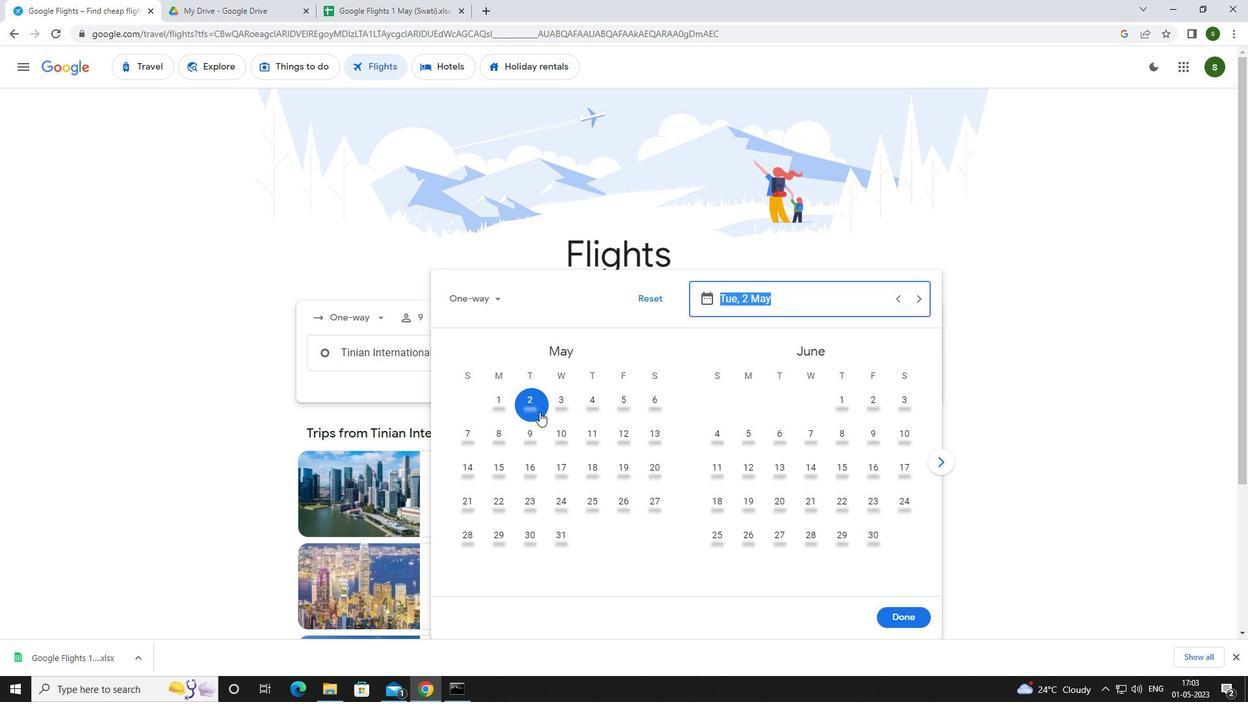 
Action: Mouse moved to (895, 620)
Screenshot: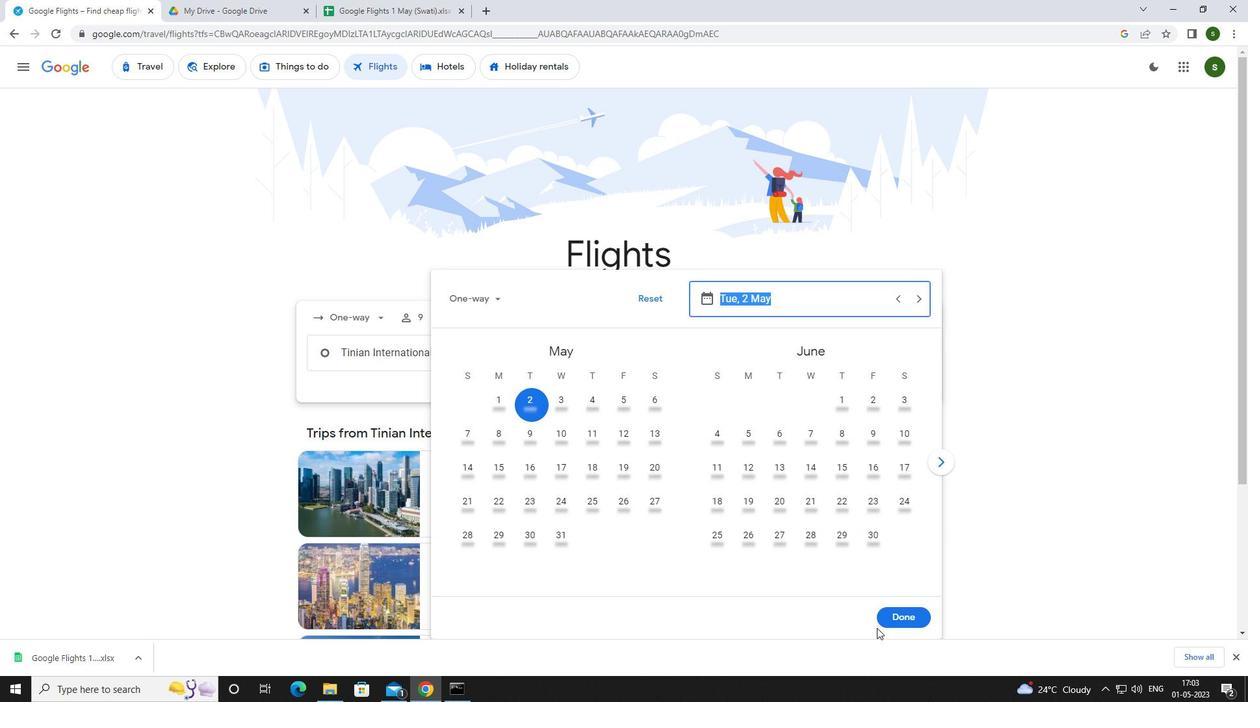 
Action: Mouse pressed left at (895, 620)
Screenshot: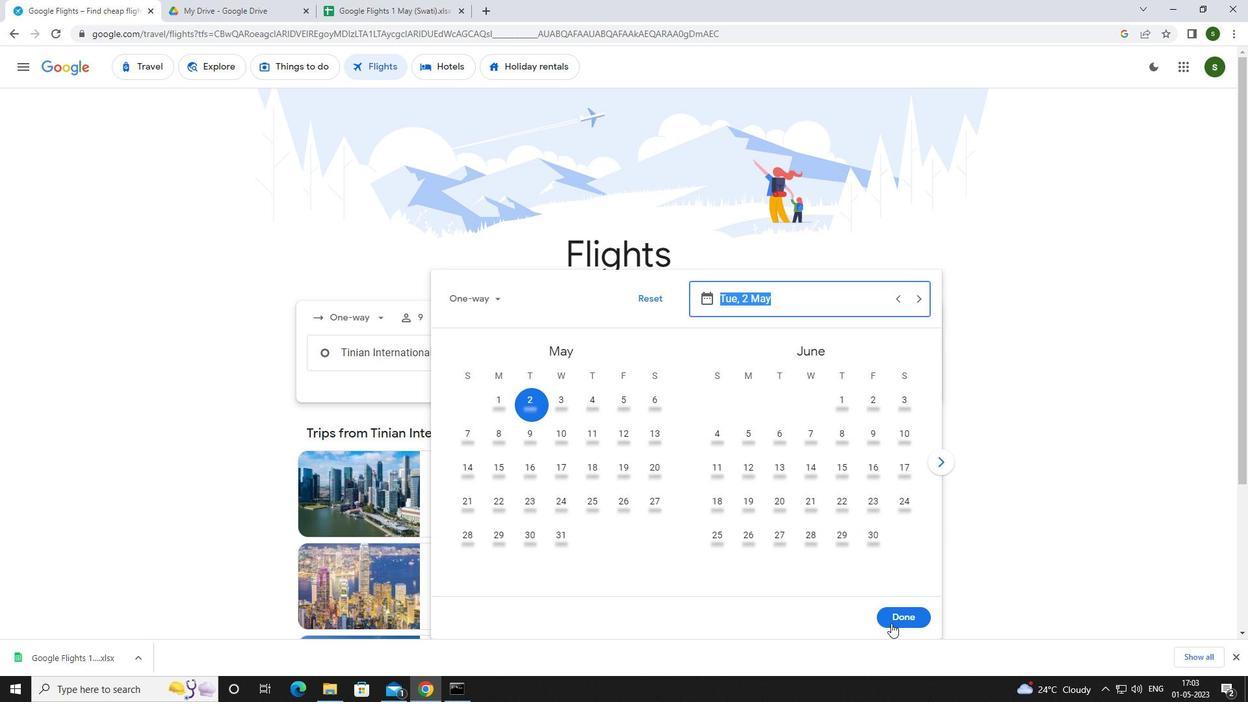 
Action: Mouse moved to (624, 404)
Screenshot: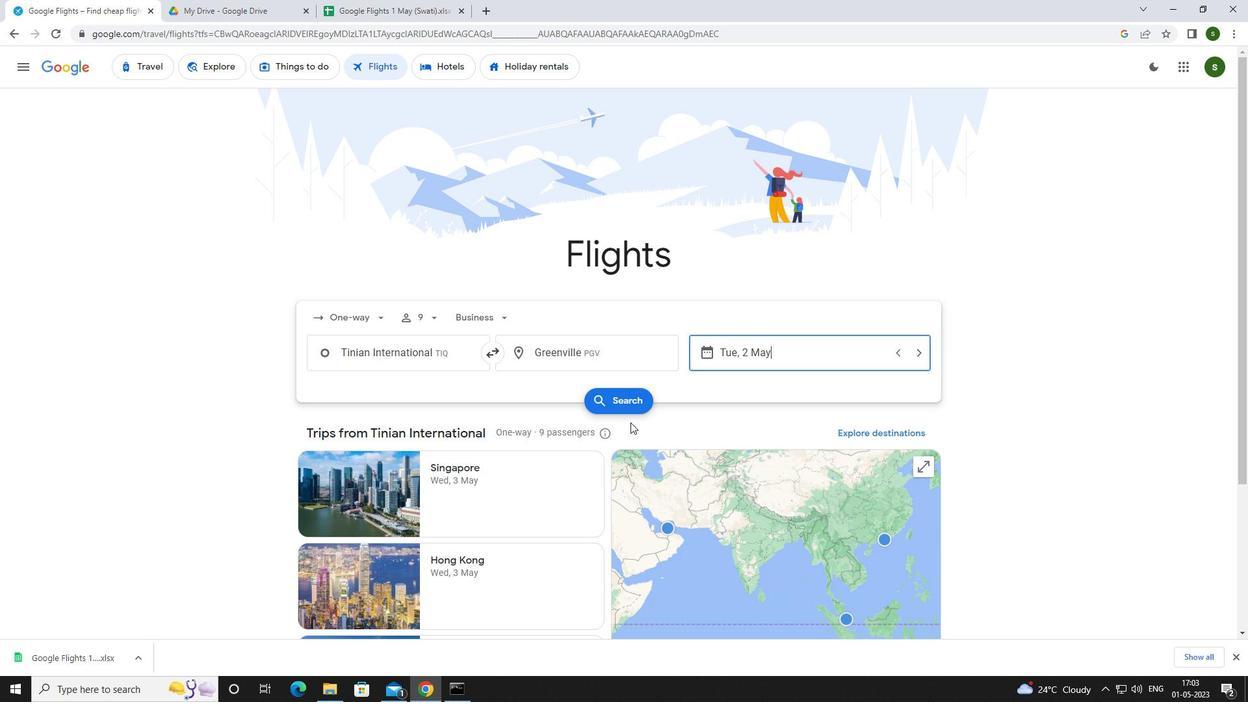 
Action: Mouse pressed left at (624, 404)
Screenshot: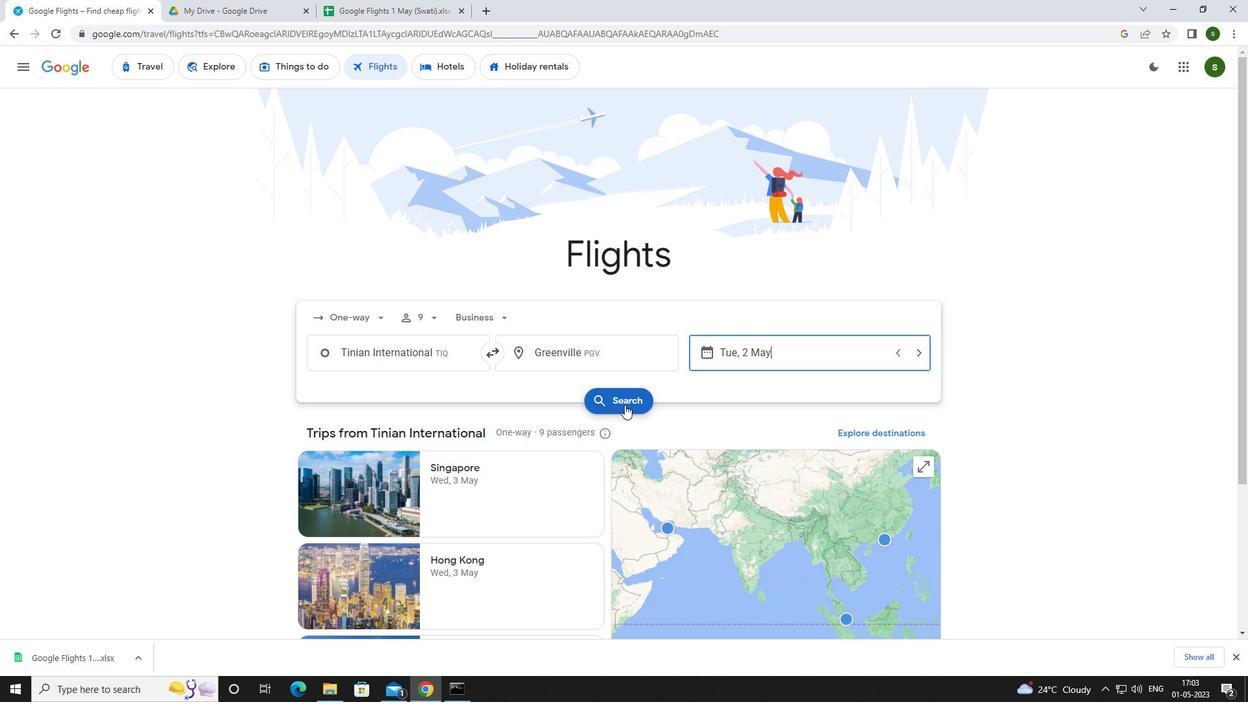 
Action: Mouse moved to (326, 189)
Screenshot: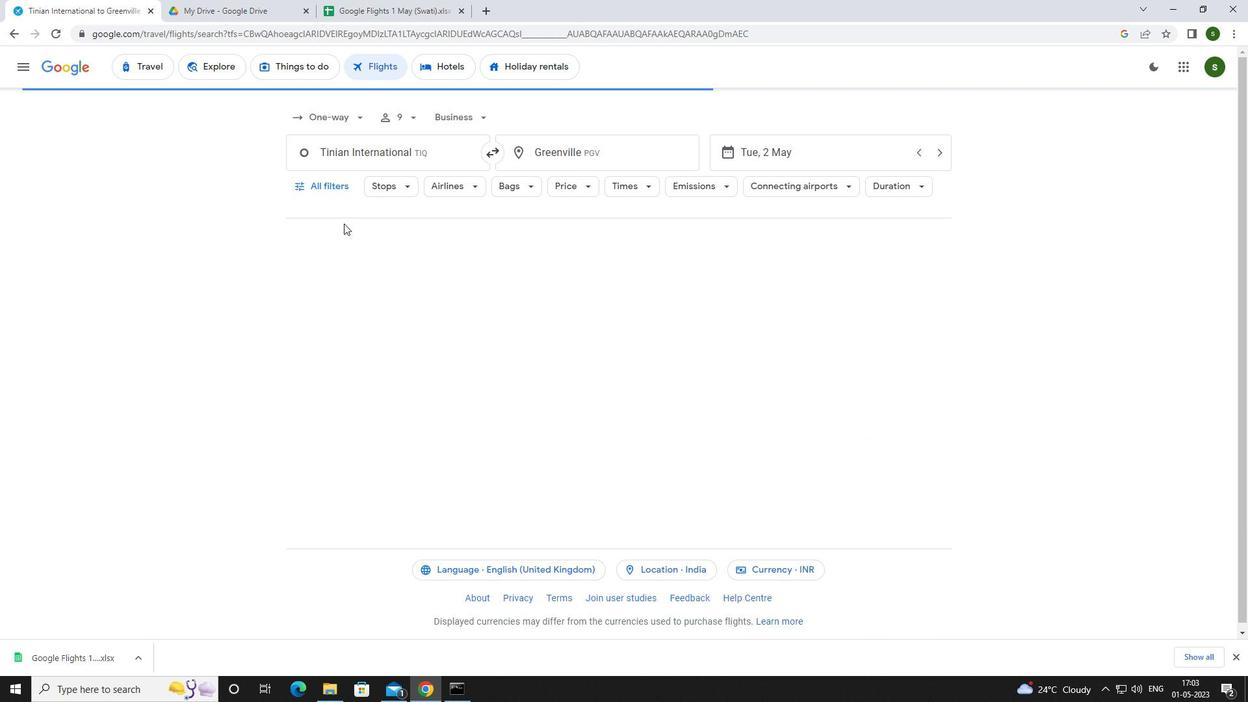 
Action: Mouse pressed left at (326, 189)
Screenshot: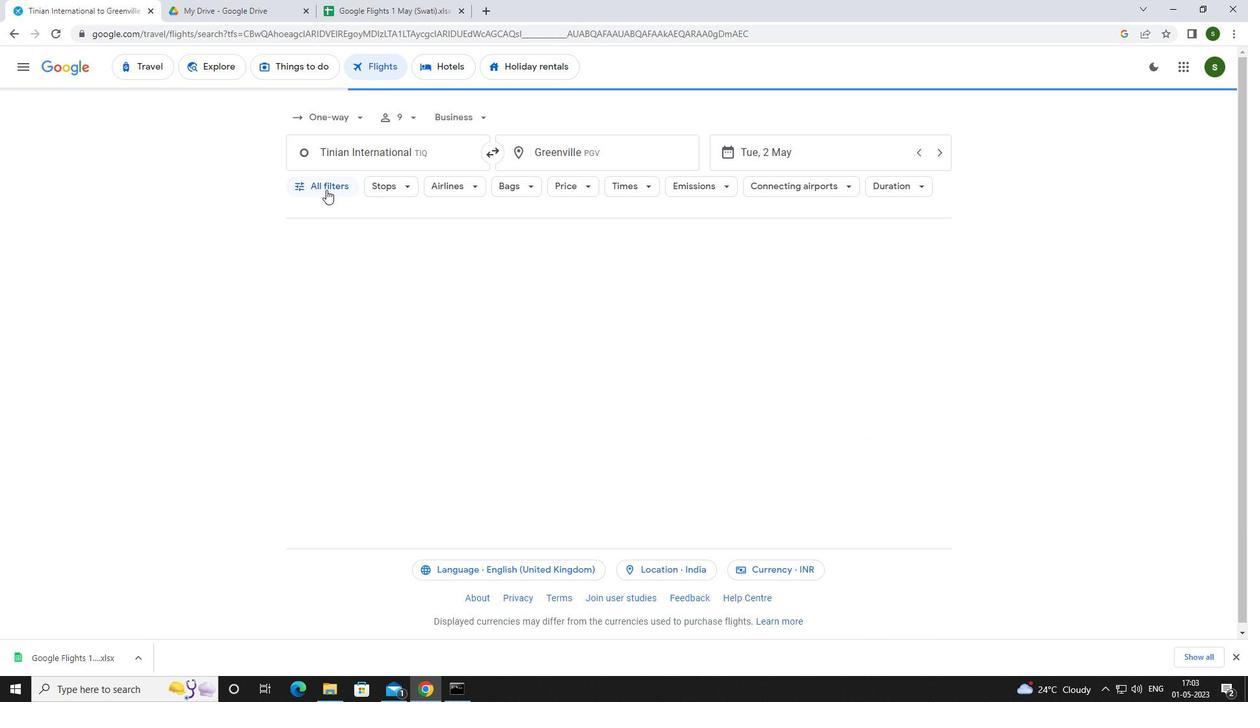
Action: Mouse moved to (483, 460)
Screenshot: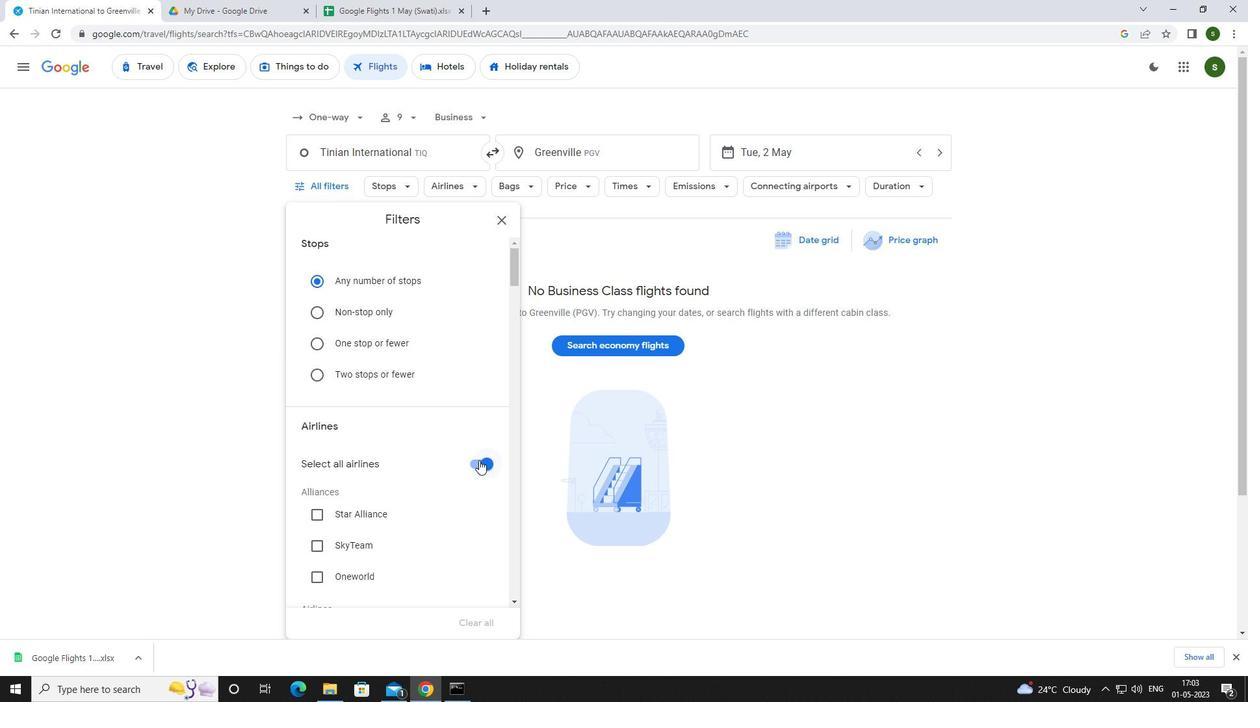 
Action: Mouse pressed left at (483, 460)
Screenshot: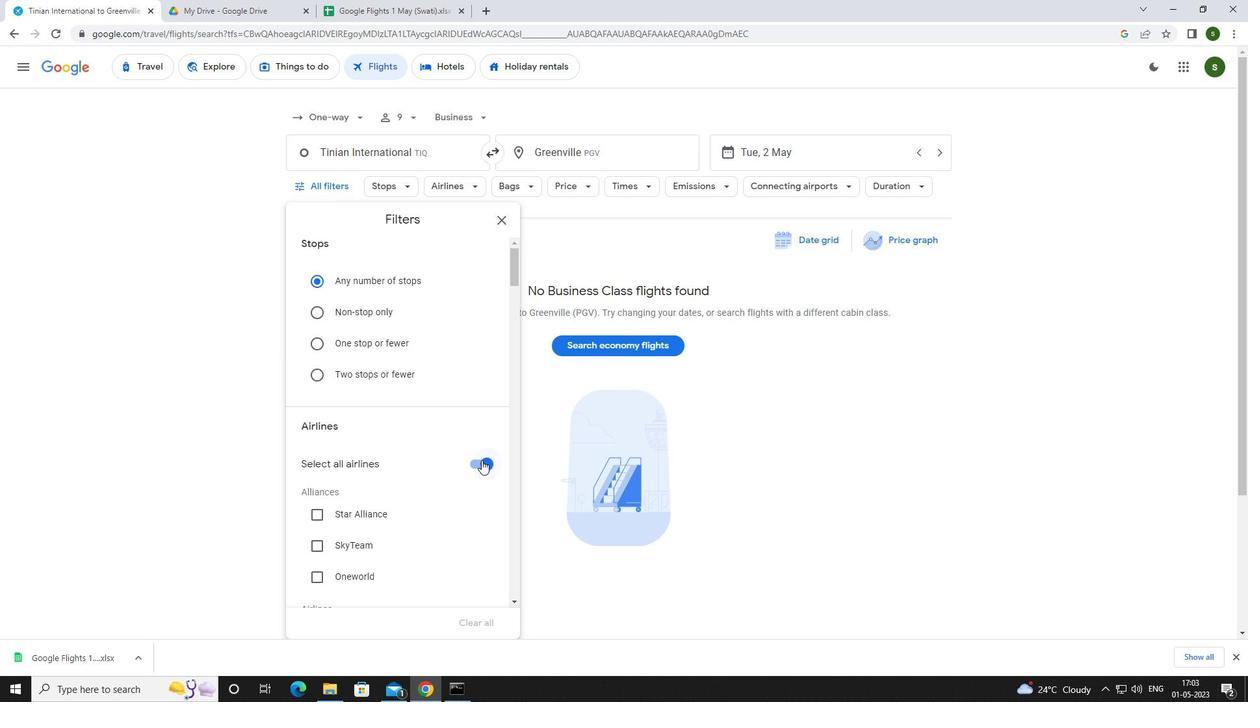 
Action: Mouse moved to (424, 380)
Screenshot: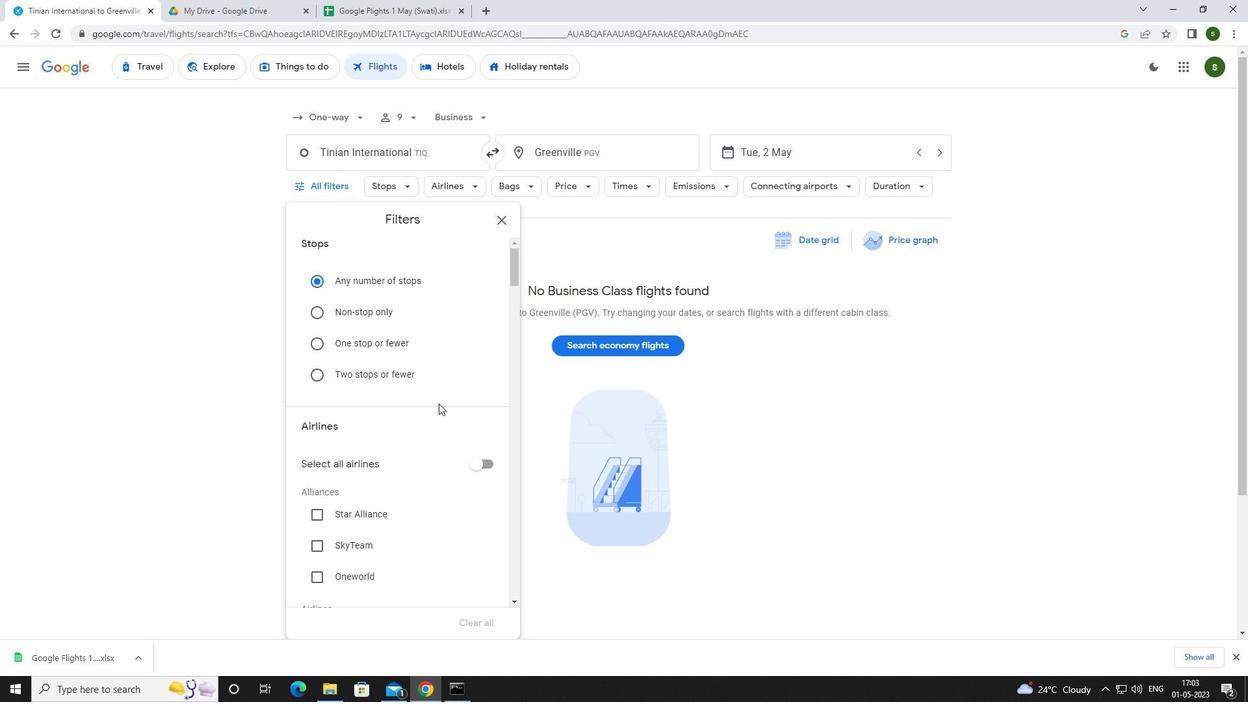 
Action: Mouse scrolled (424, 380) with delta (0, 0)
Screenshot: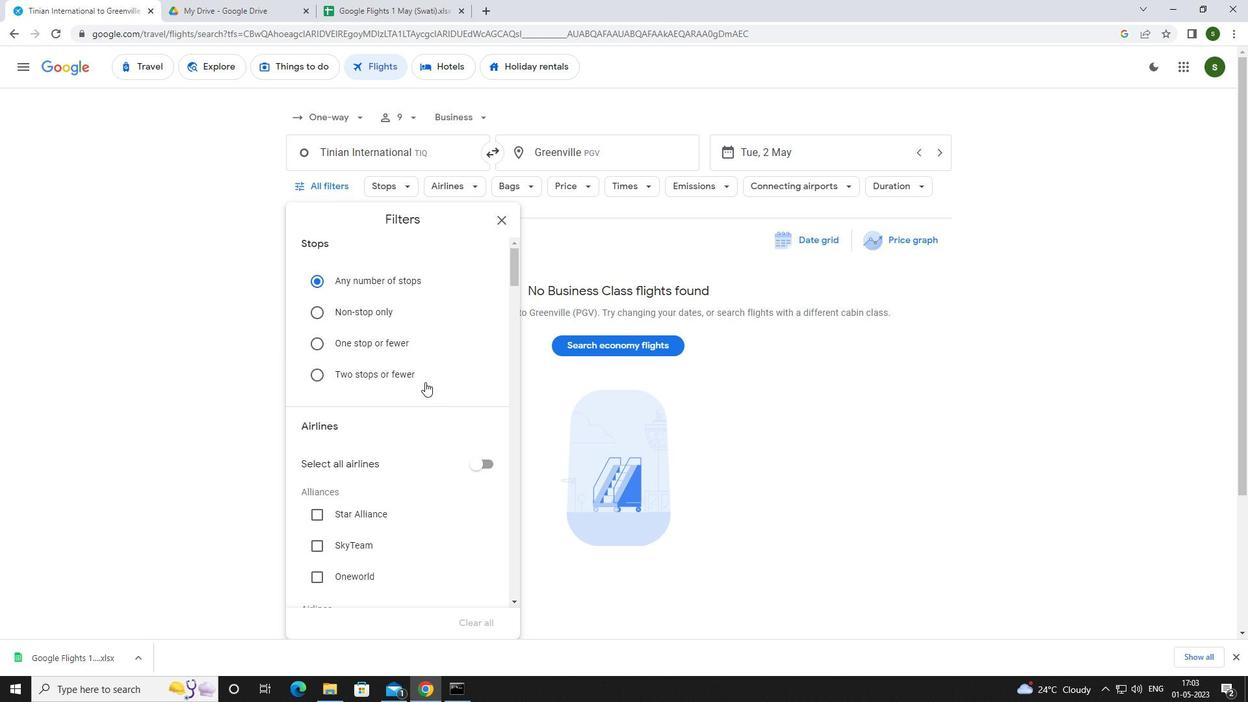 
Action: Mouse scrolled (424, 380) with delta (0, 0)
Screenshot: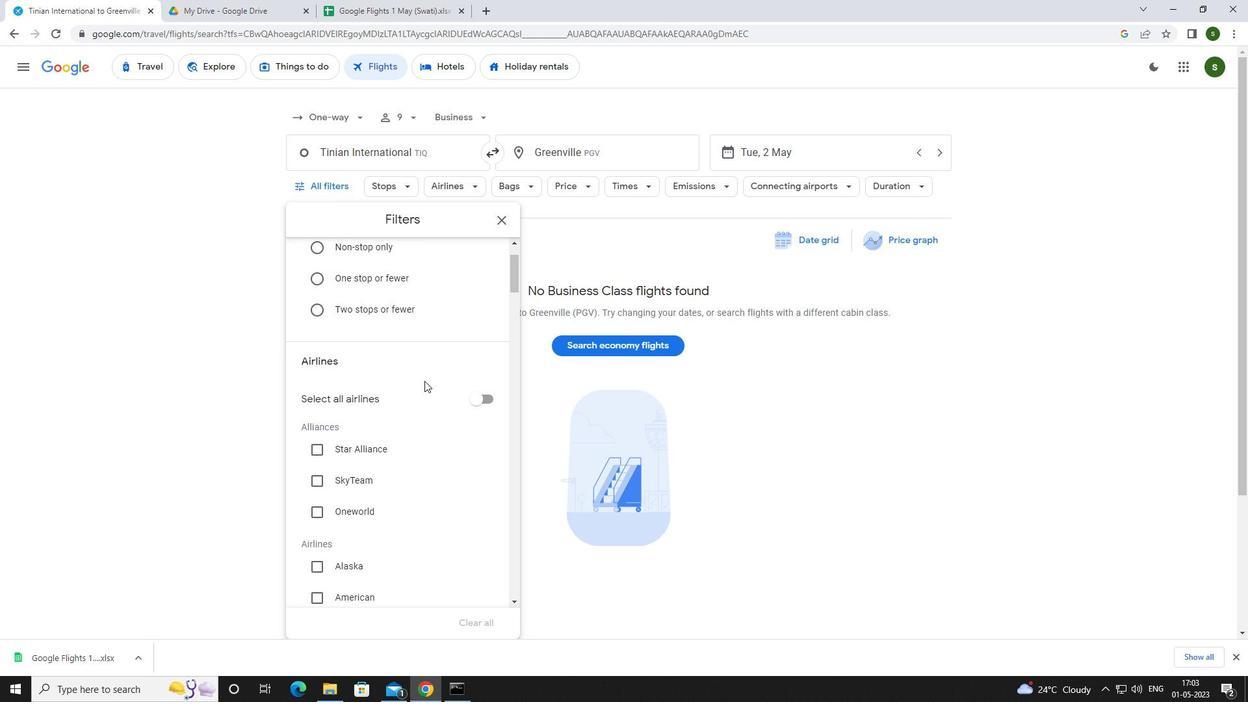 
Action: Mouse scrolled (424, 380) with delta (0, 0)
Screenshot: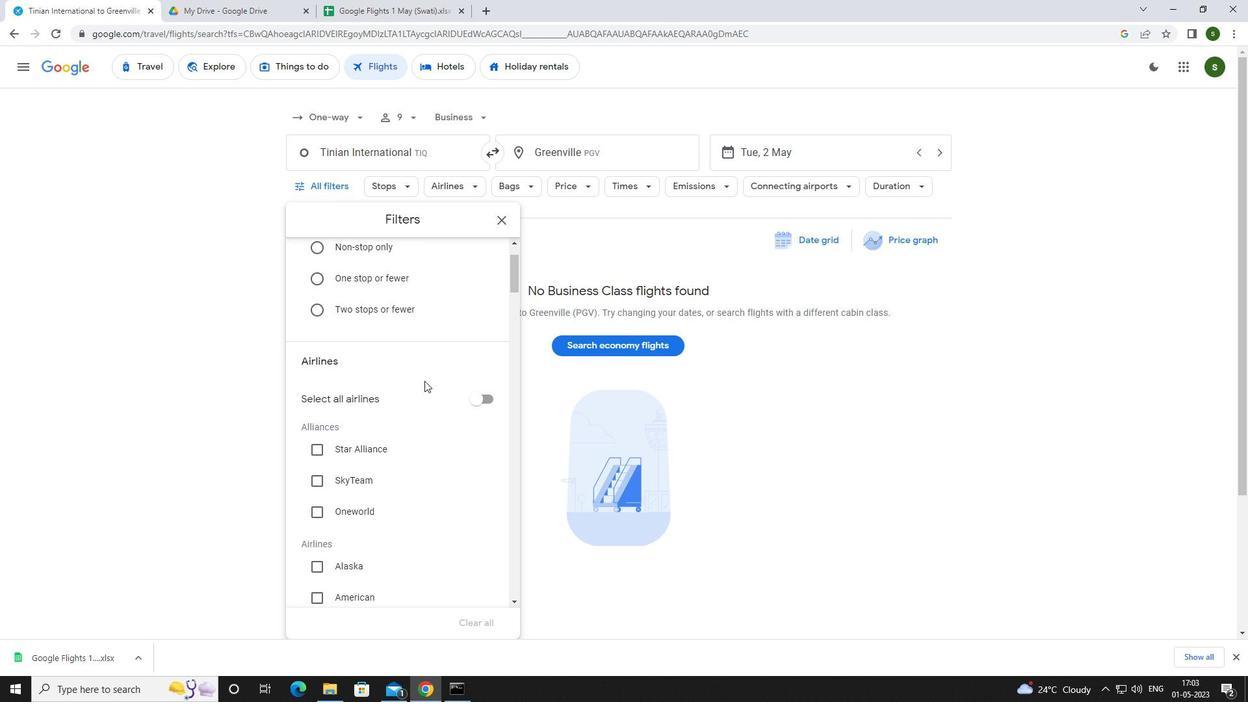 
Action: Mouse scrolled (424, 380) with delta (0, 0)
Screenshot: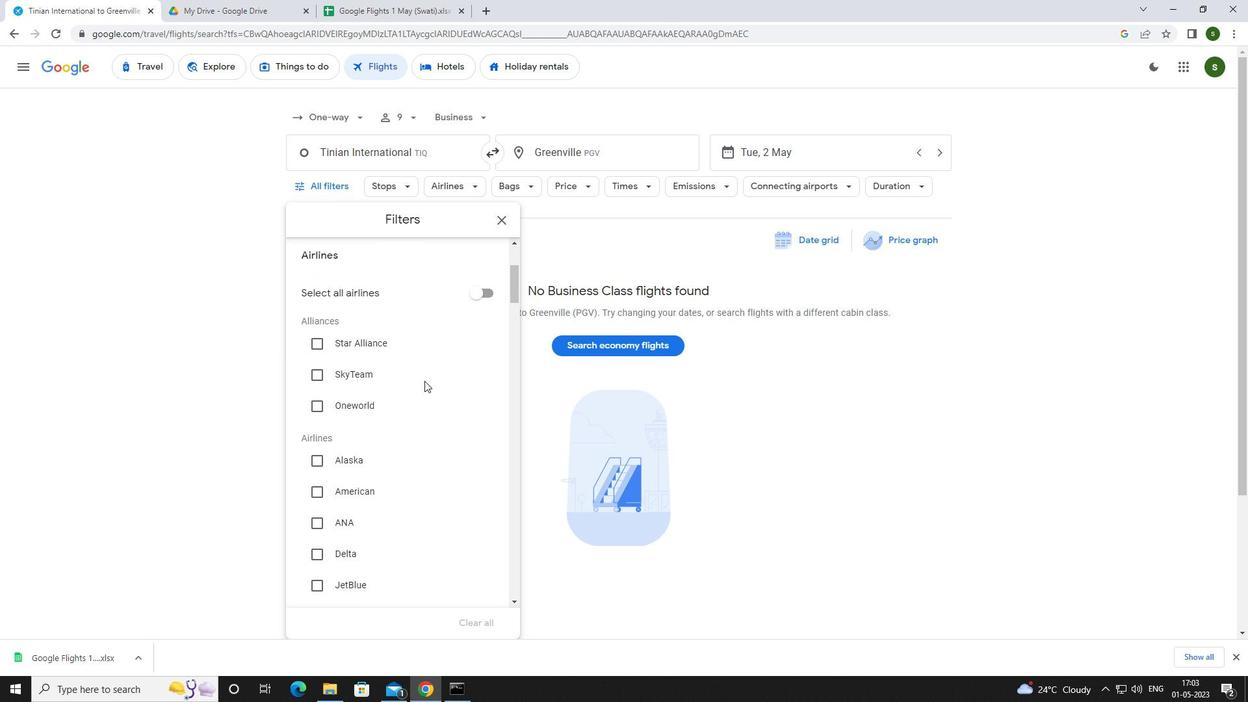 
Action: Mouse moved to (338, 466)
Screenshot: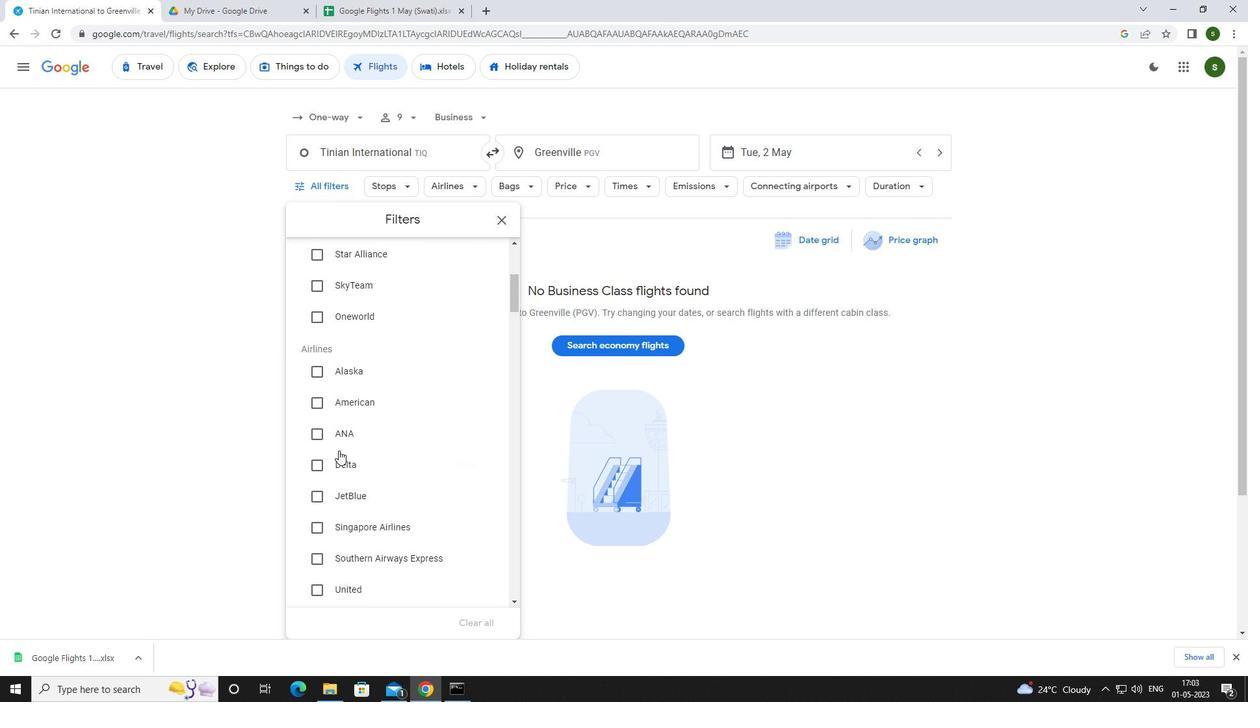 
Action: Mouse pressed left at (338, 466)
Screenshot: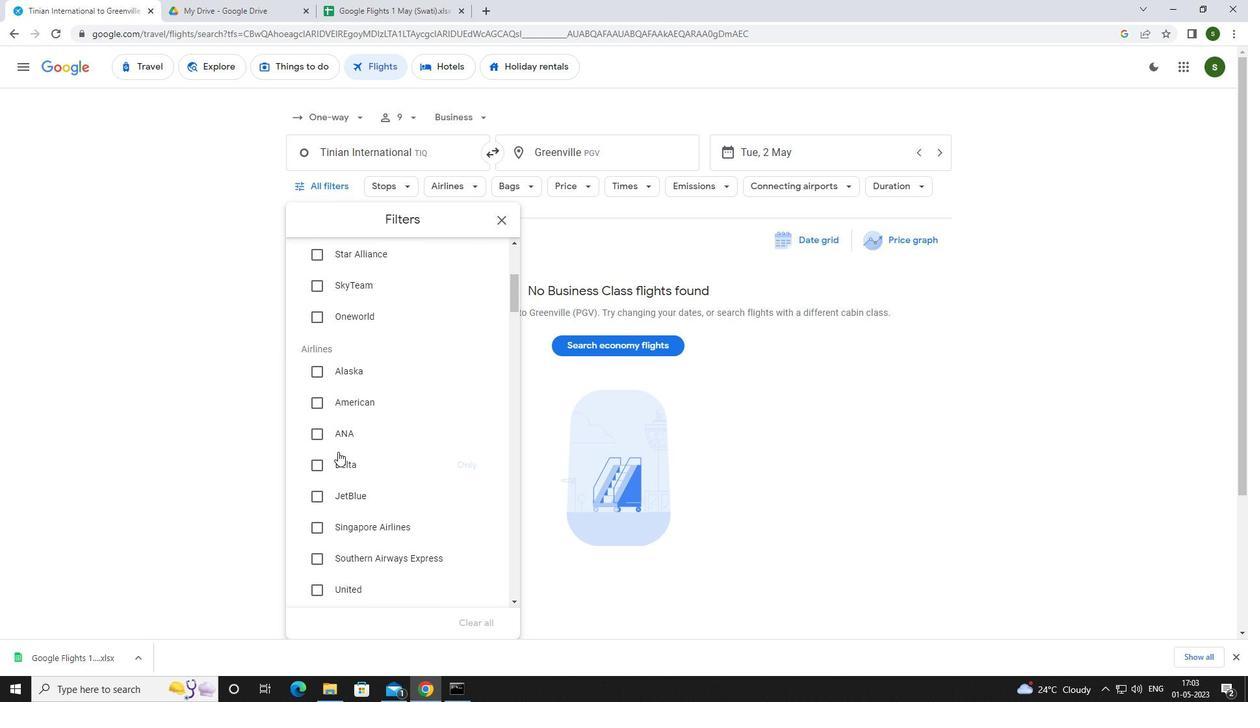
Action: Mouse moved to (382, 438)
Screenshot: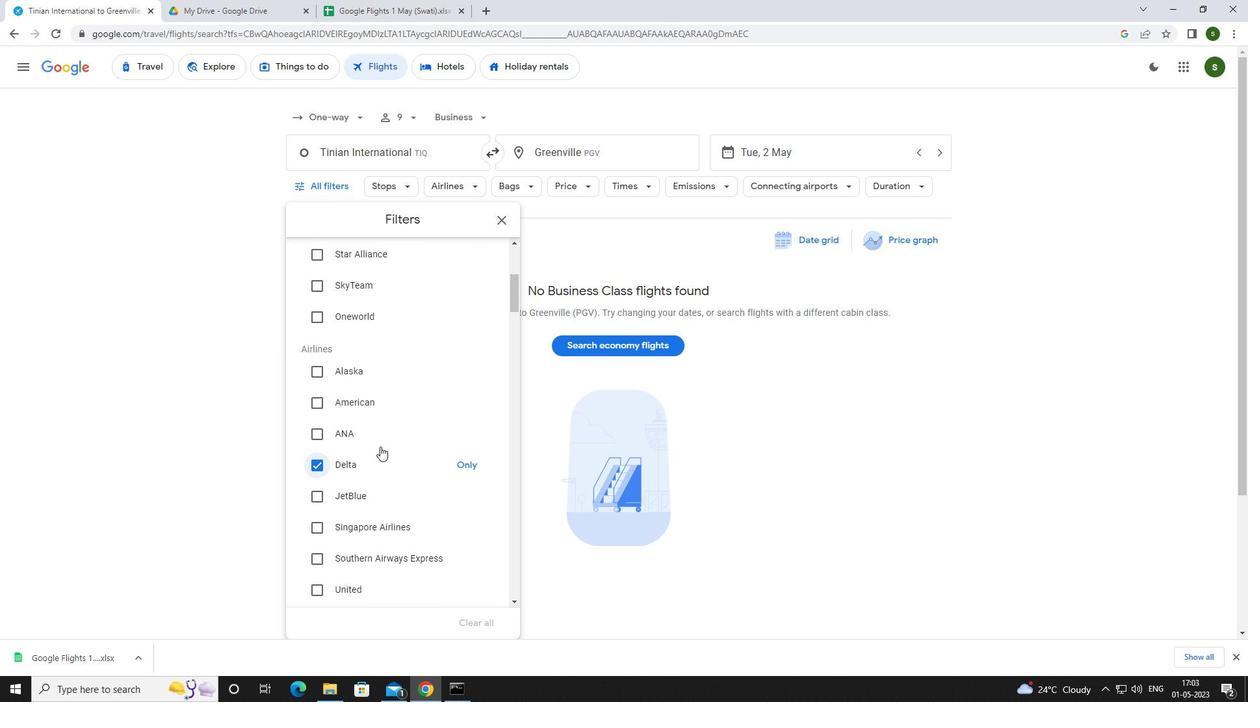 
Action: Mouse scrolled (382, 437) with delta (0, 0)
Screenshot: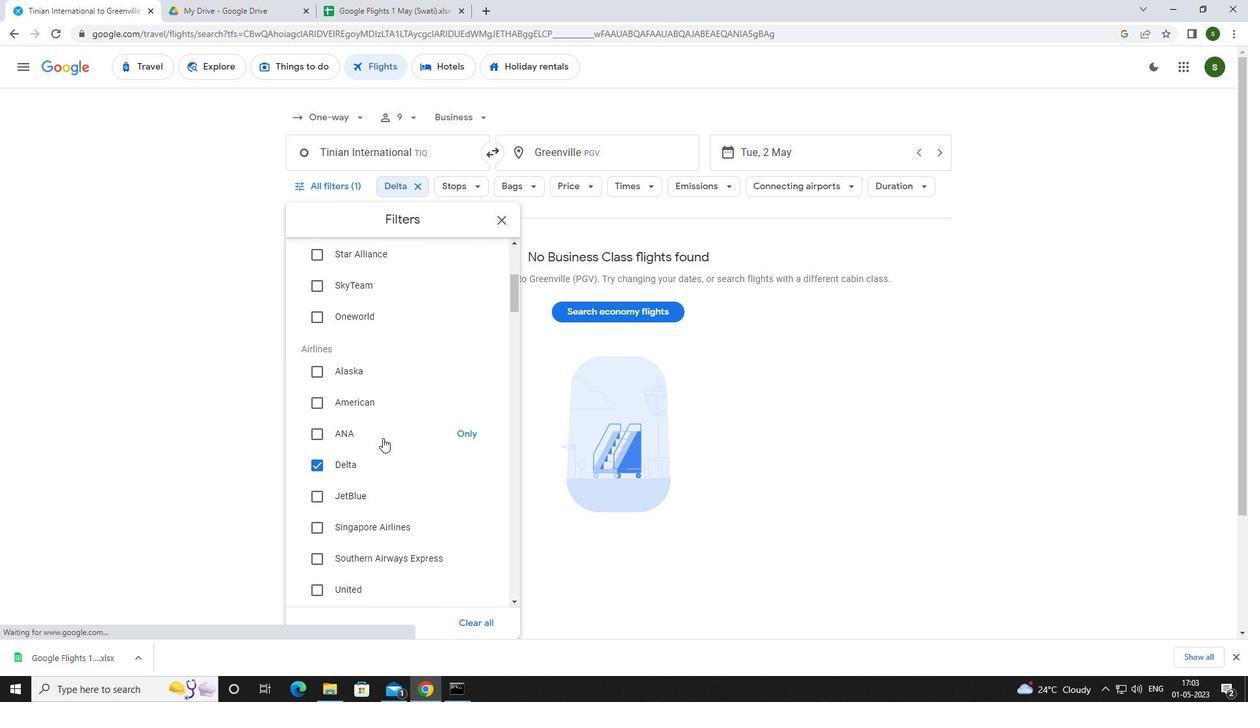
Action: Mouse scrolled (382, 437) with delta (0, 0)
Screenshot: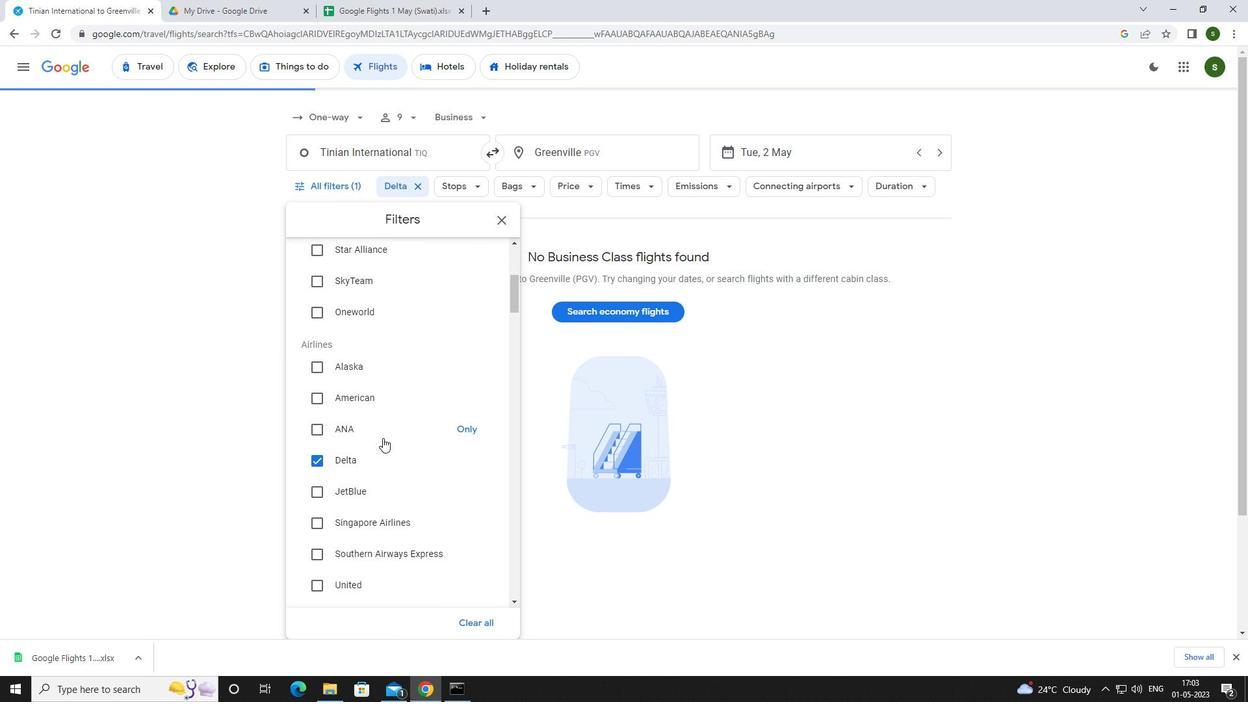 
Action: Mouse scrolled (382, 437) with delta (0, 0)
Screenshot: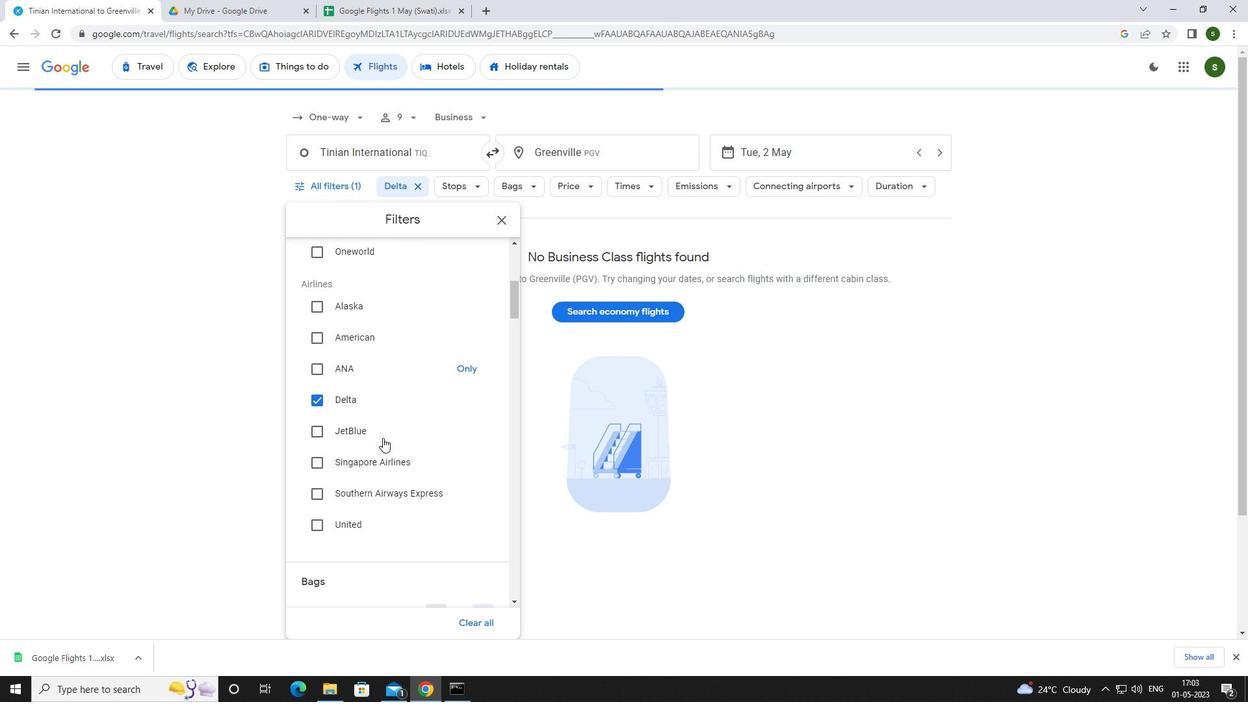 
Action: Mouse scrolled (382, 437) with delta (0, 0)
Screenshot: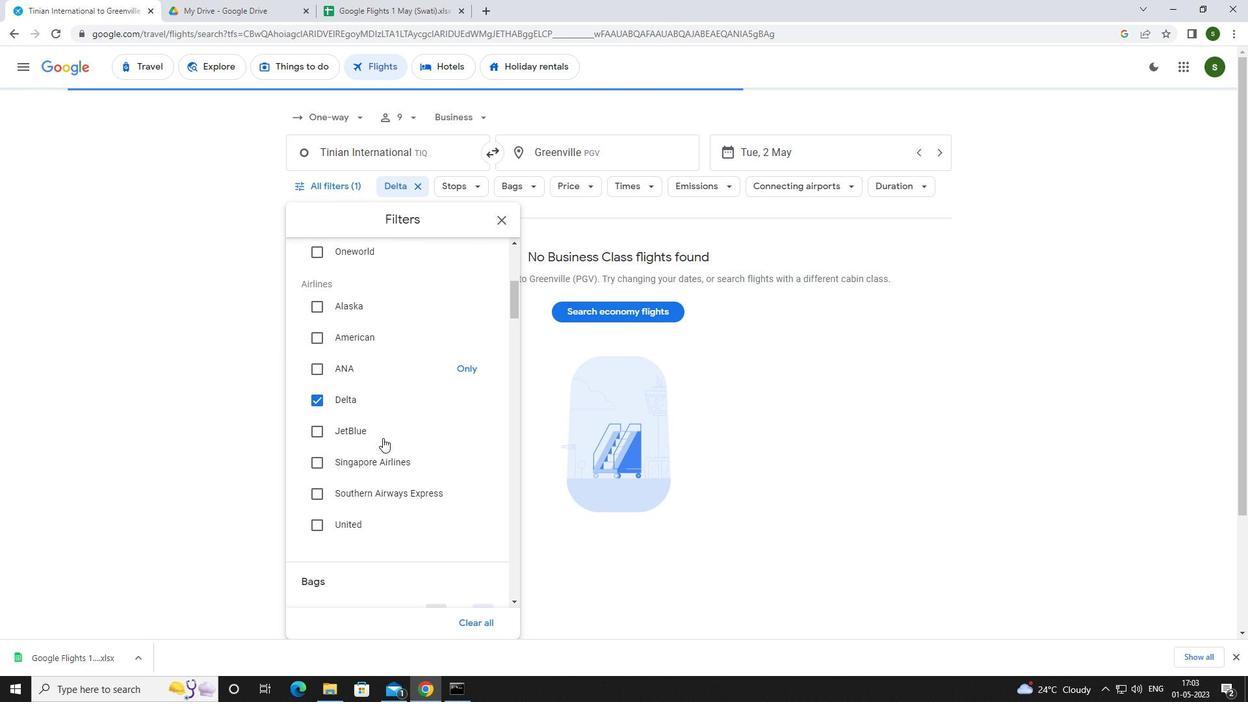 
Action: Mouse moved to (490, 418)
Screenshot: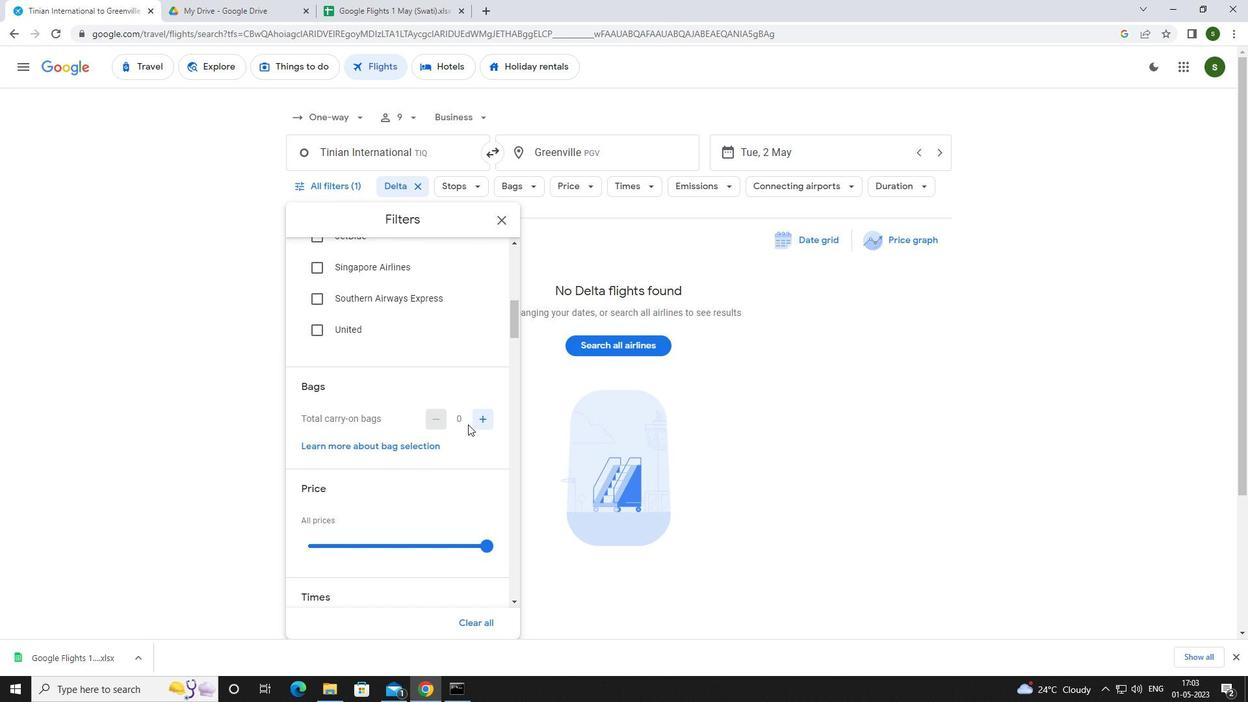 
Action: Mouse pressed left at (490, 418)
Screenshot: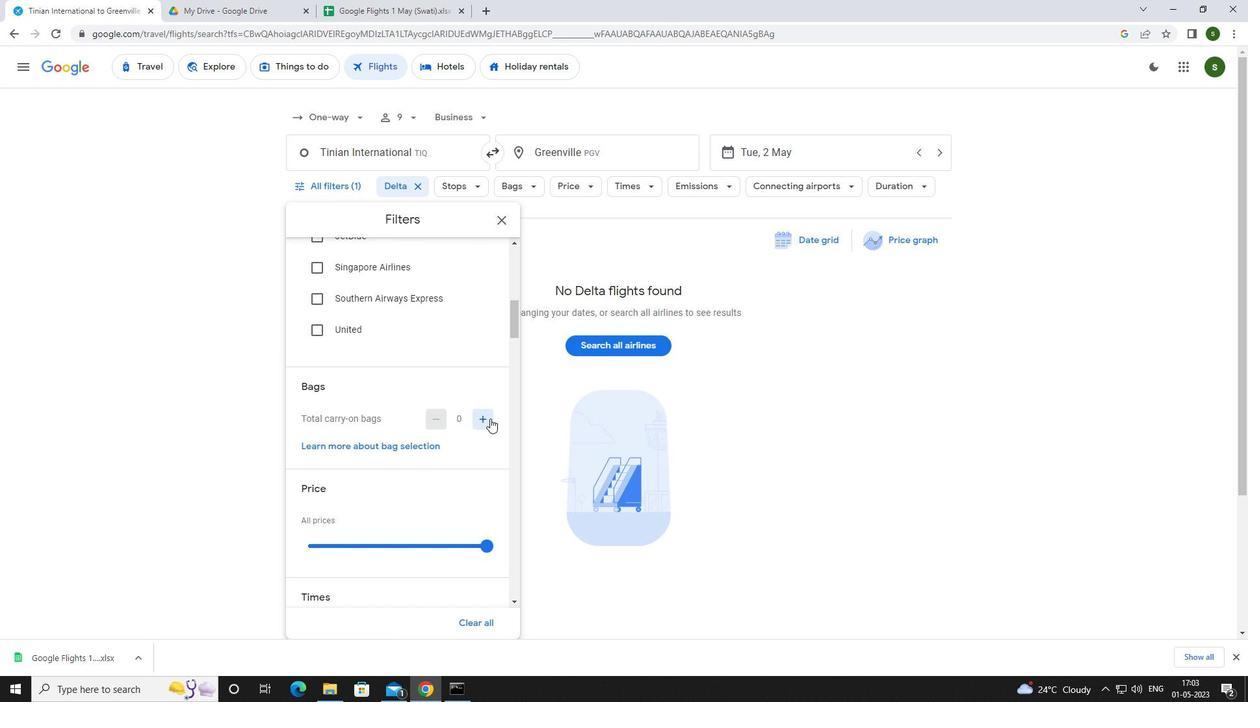 
Action: Mouse moved to (401, 411)
Screenshot: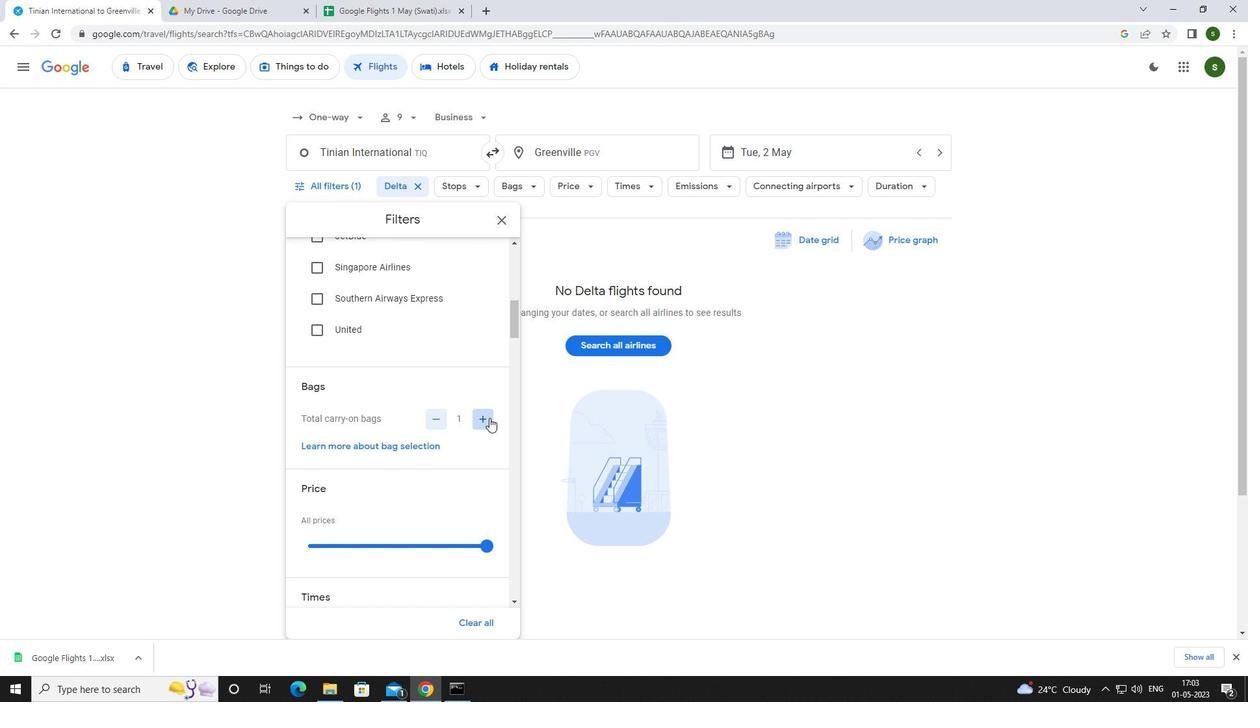 
Action: Mouse scrolled (401, 410) with delta (0, 0)
Screenshot: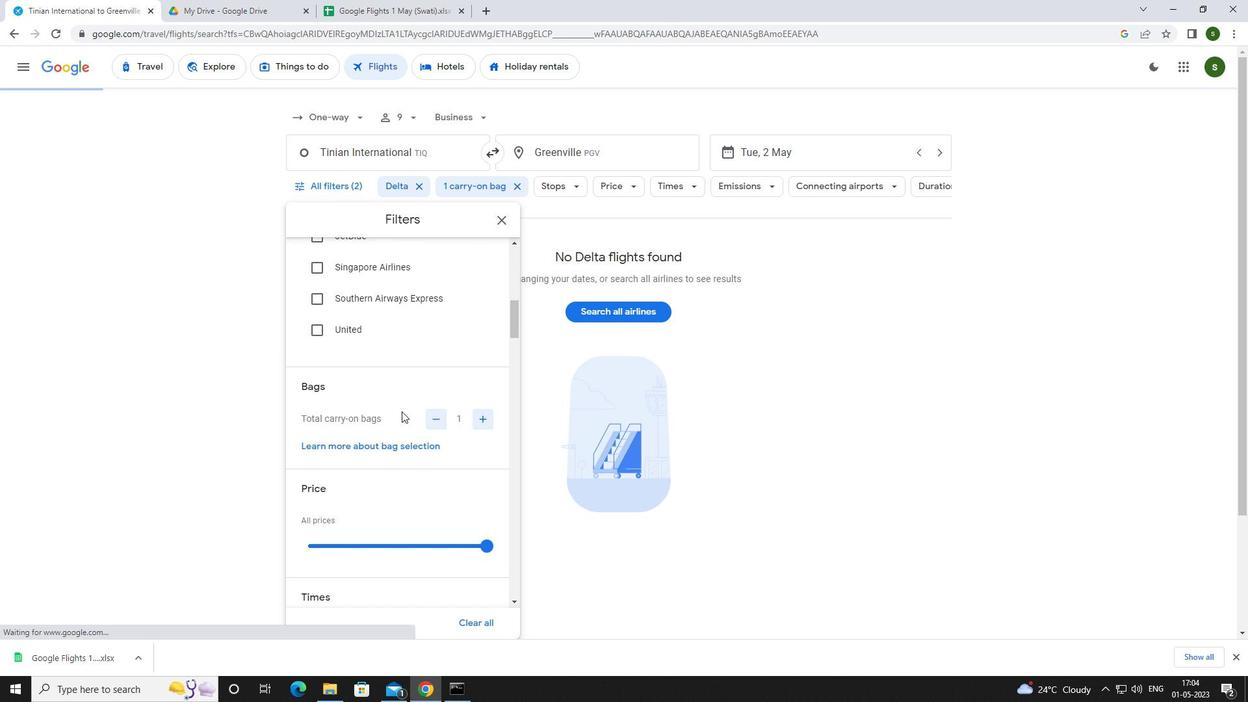 
Action: Mouse scrolled (401, 410) with delta (0, 0)
Screenshot: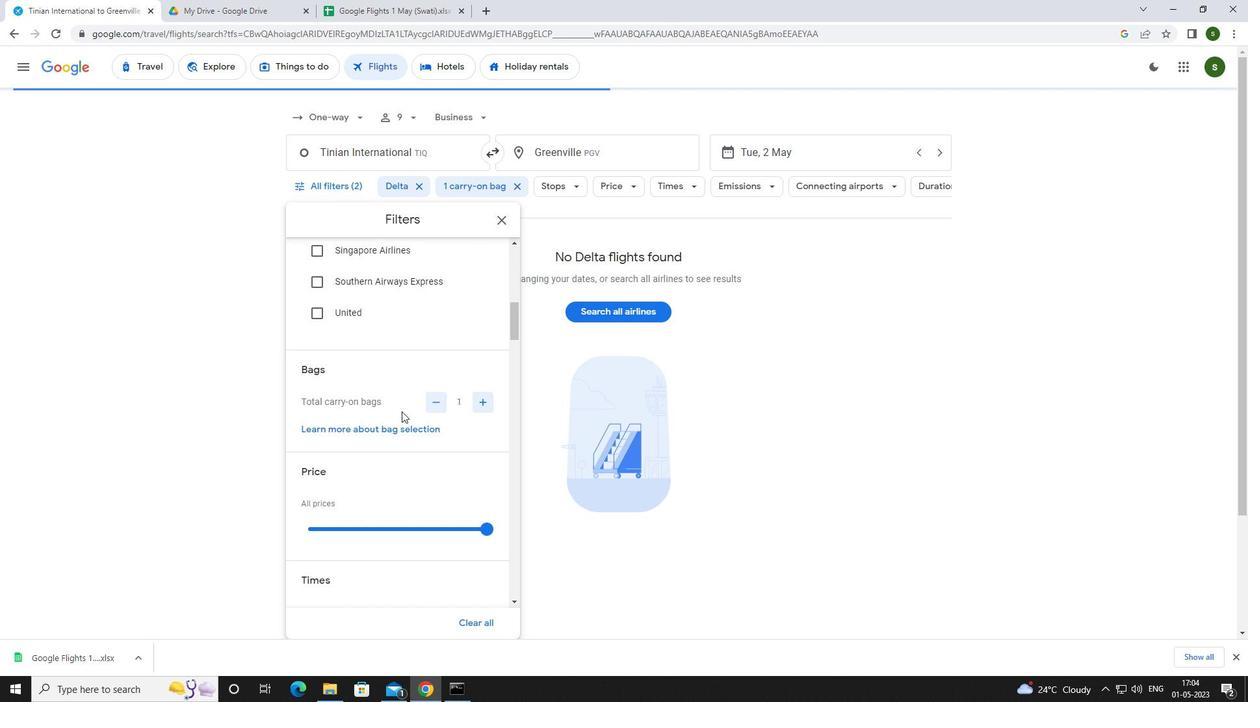 
Action: Mouse moved to (492, 414)
Screenshot: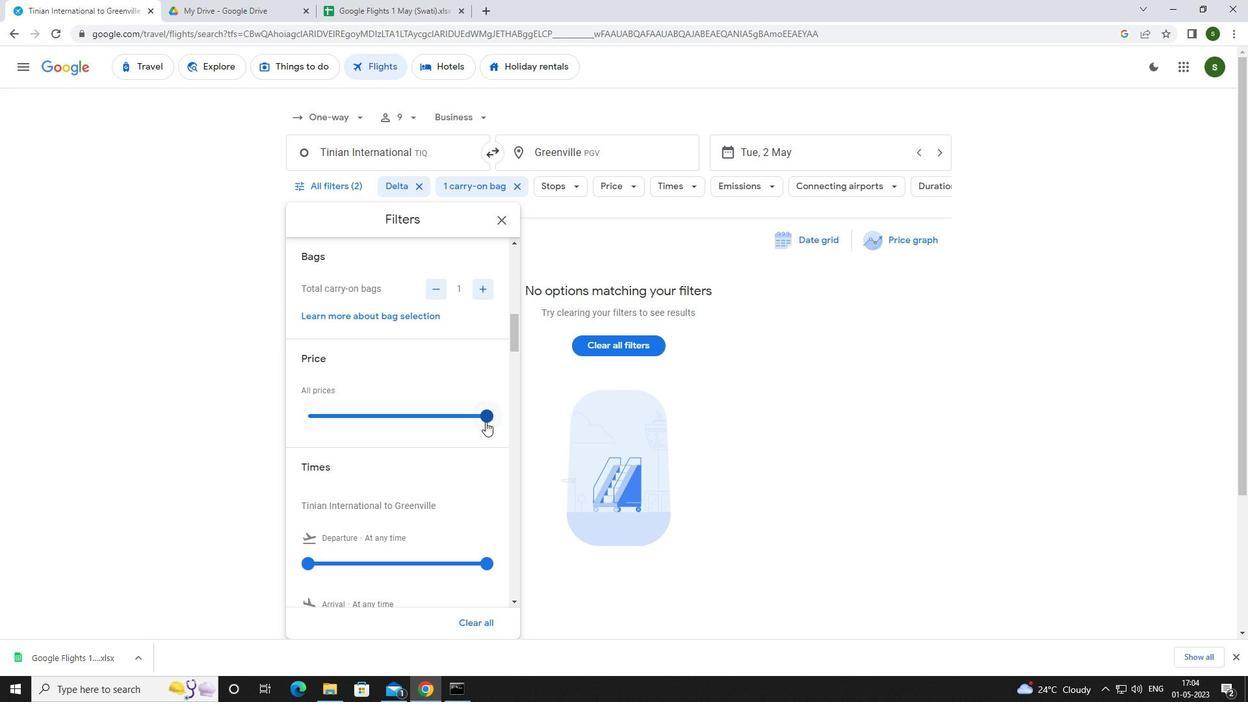 
Action: Mouse pressed left at (492, 414)
Screenshot: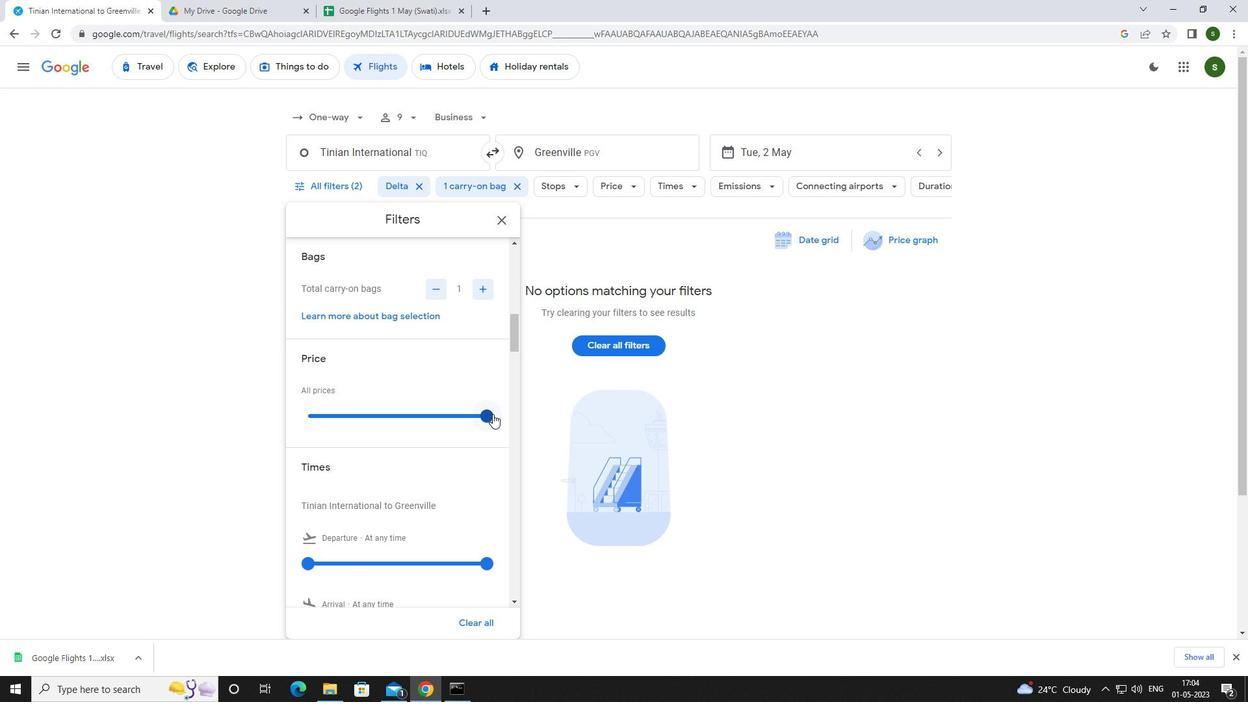 
Action: Mouse moved to (438, 415)
Screenshot: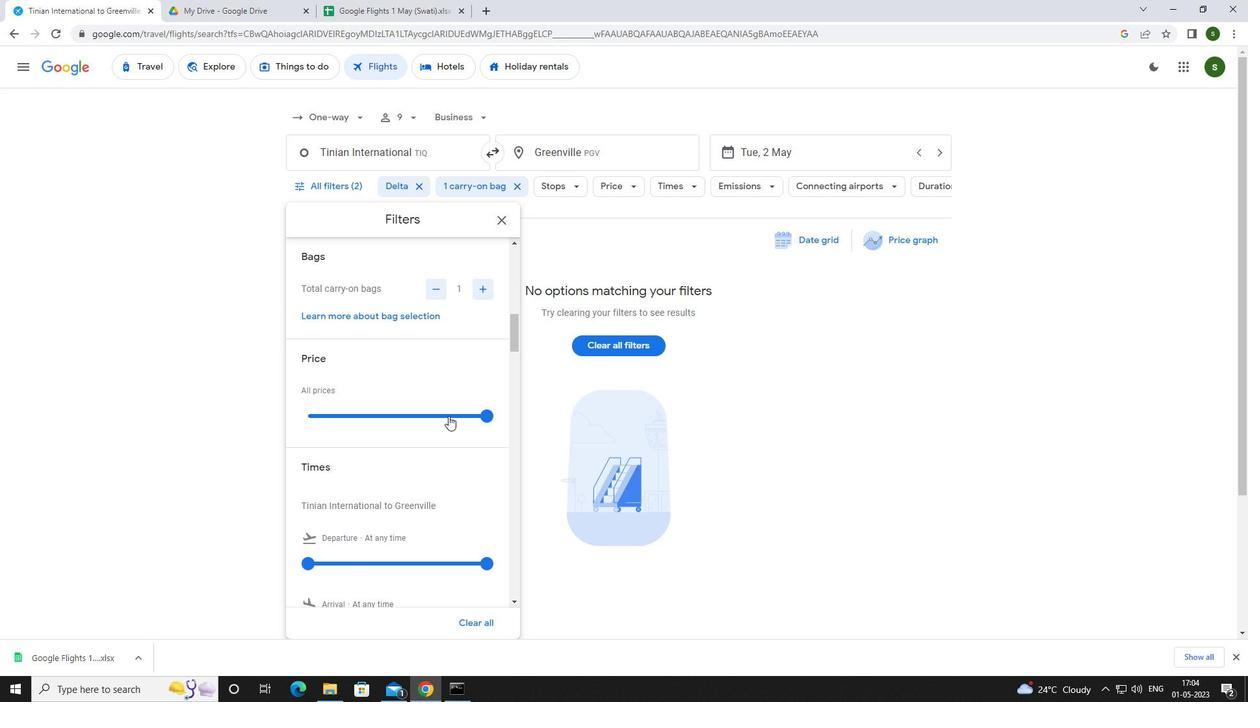 
Action: Mouse scrolled (438, 414) with delta (0, 0)
Screenshot: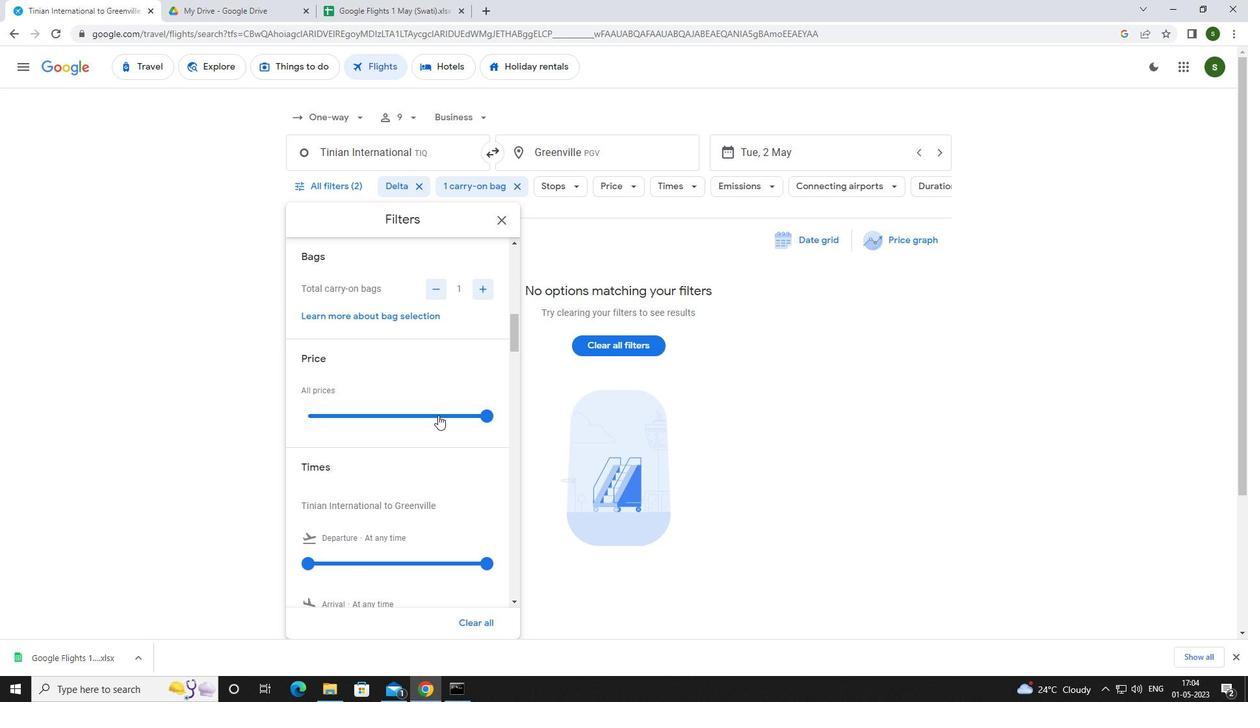 
Action: Mouse moved to (310, 497)
Screenshot: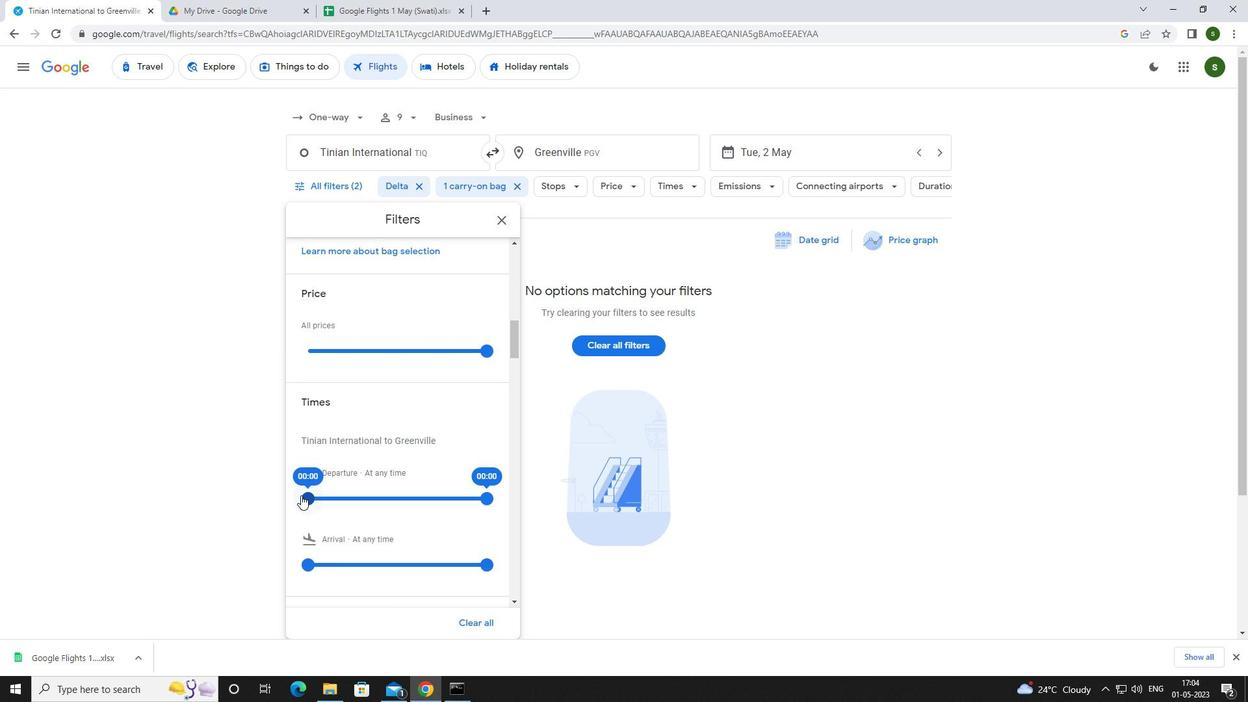 
Action: Mouse pressed left at (310, 497)
Screenshot: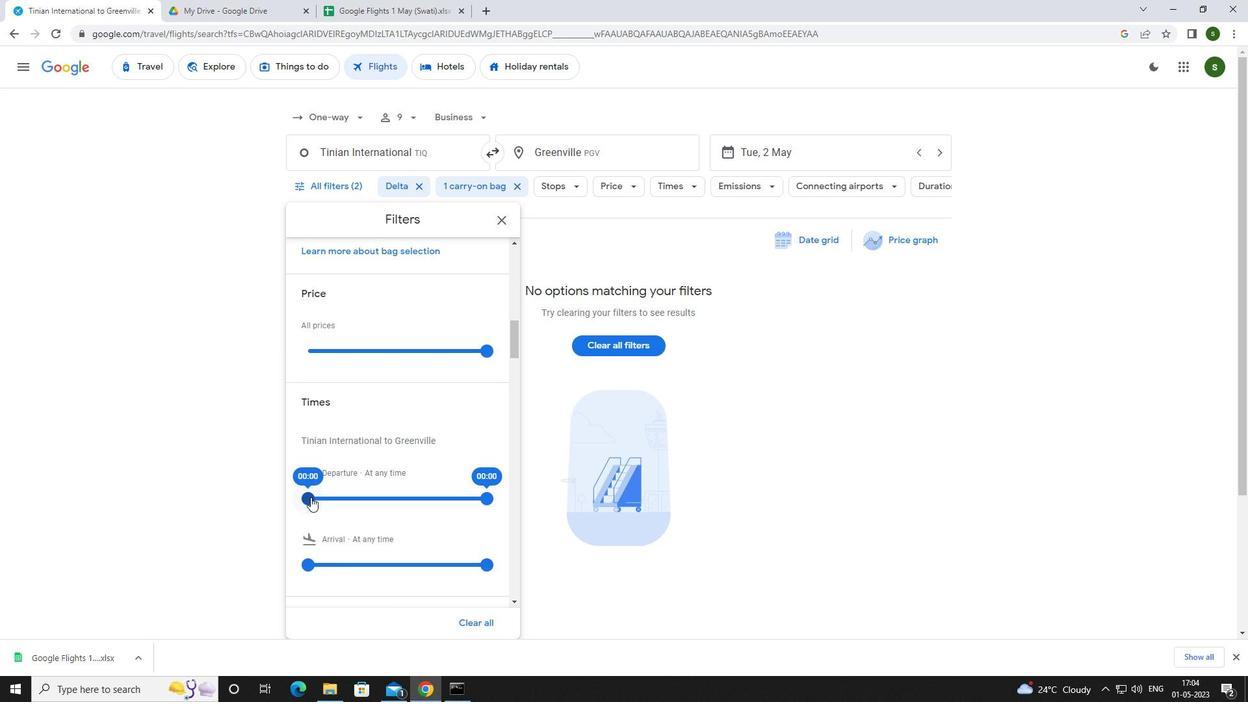 
Action: Mouse moved to (739, 423)
Screenshot: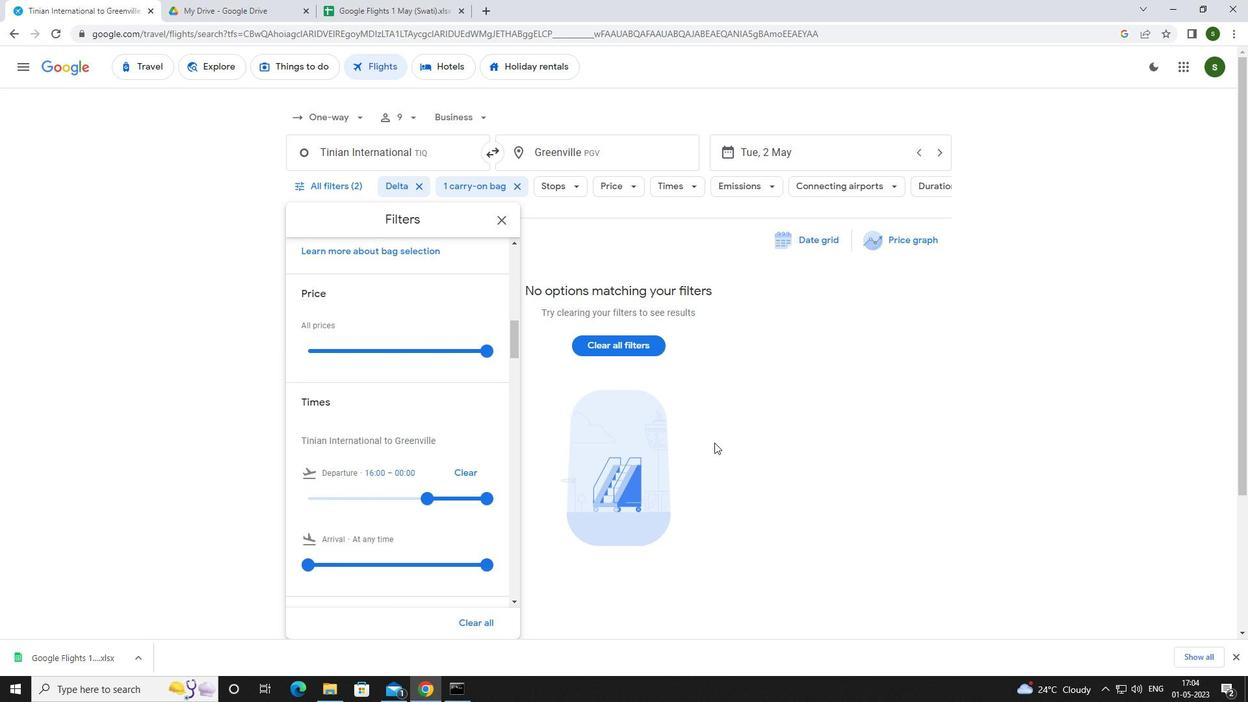 
Action: Mouse pressed left at (739, 423)
Screenshot: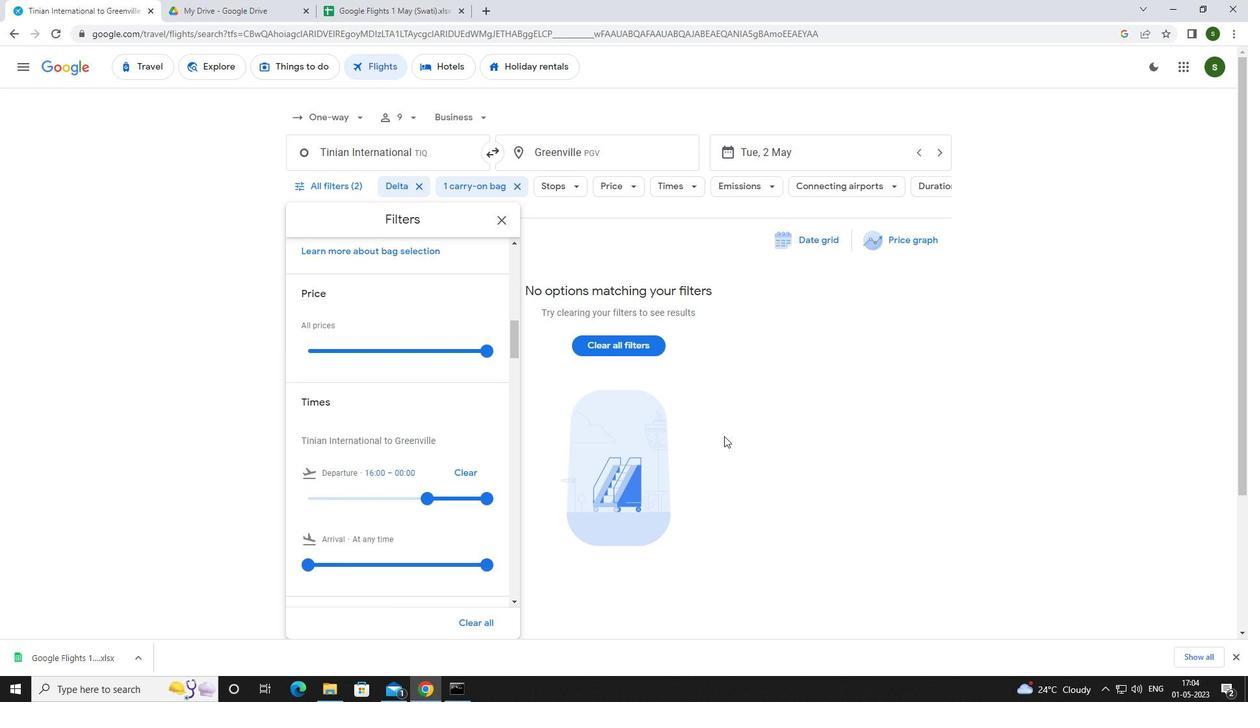 
Action: Mouse moved to (743, 416)
Screenshot: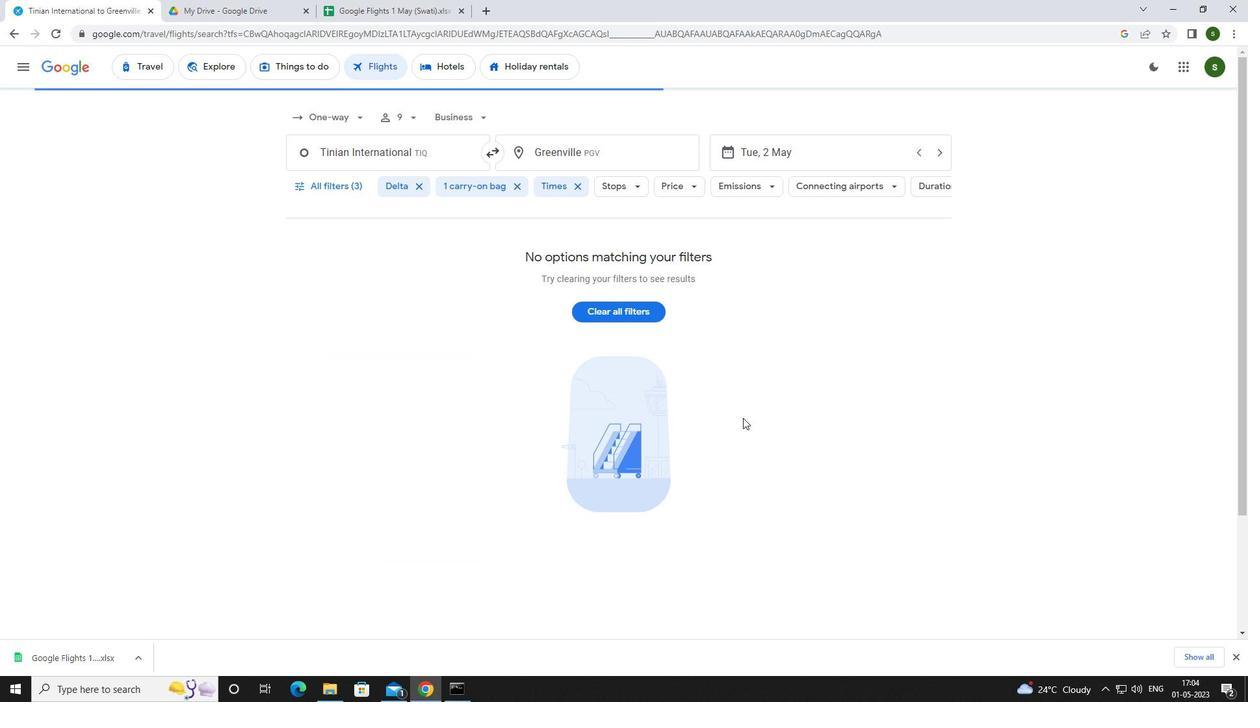 
